Task: Create a due date automation trigger when advanced on, on the monday before a card is due add fields with custom field "Resume" set to a number greater or equal to 1 and greater or equal to 10 at 11:00 AM.
Action: Mouse moved to (938, 277)
Screenshot: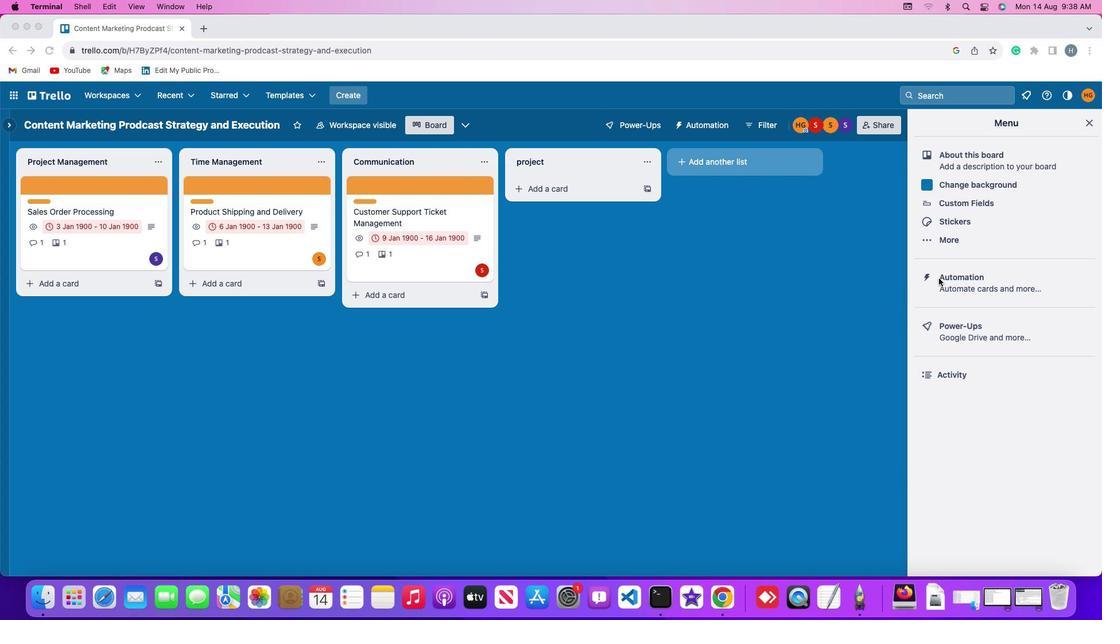
Action: Mouse pressed left at (938, 277)
Screenshot: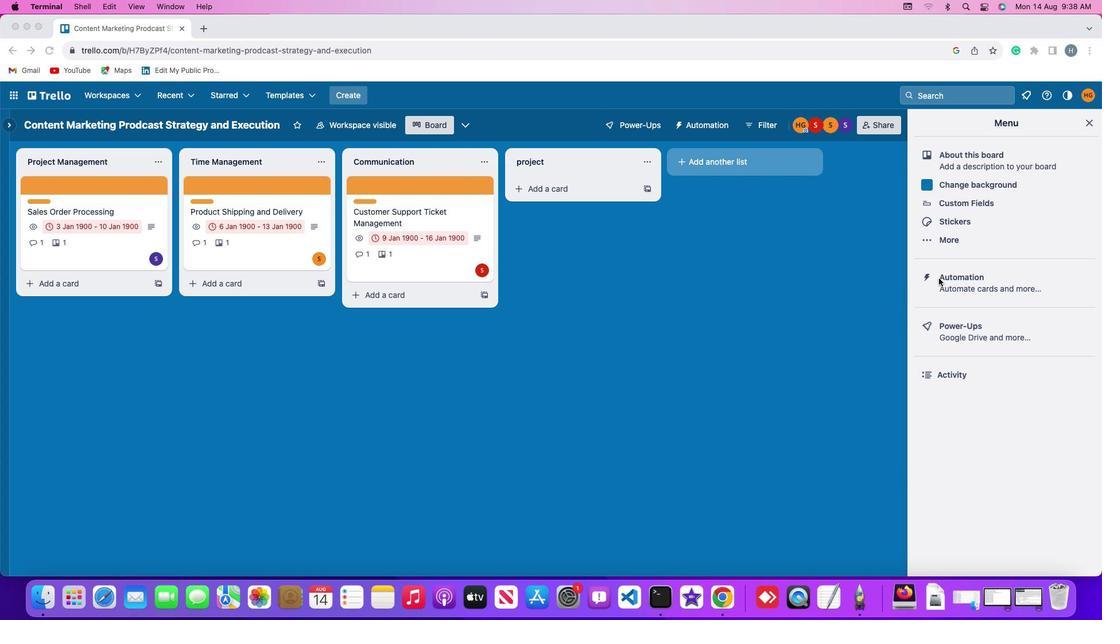 
Action: Mouse pressed left at (938, 277)
Screenshot: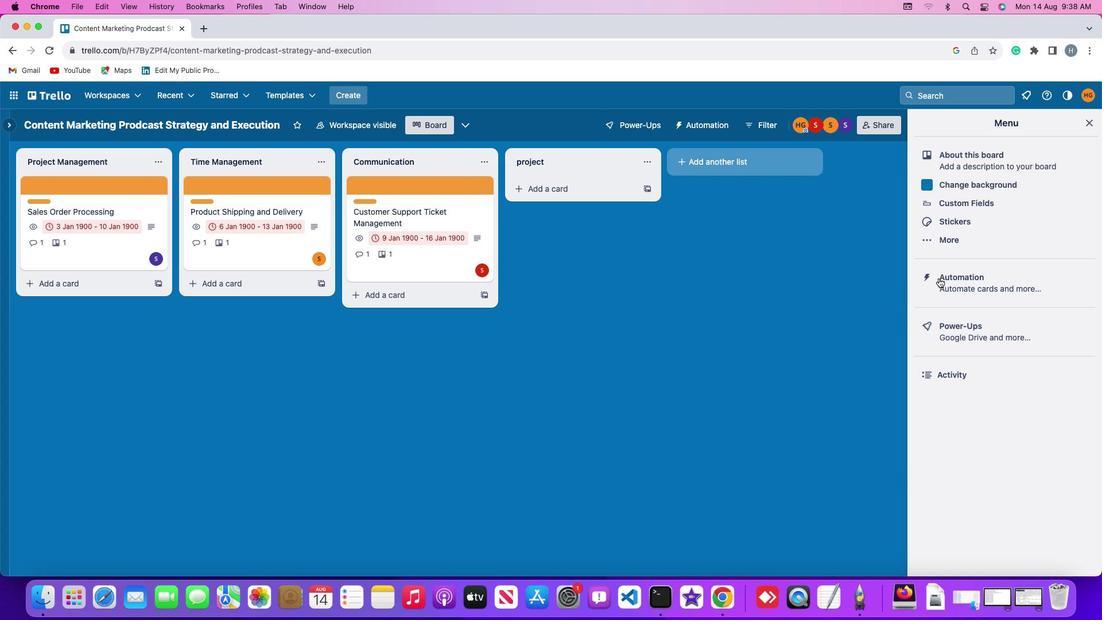 
Action: Mouse moved to (78, 272)
Screenshot: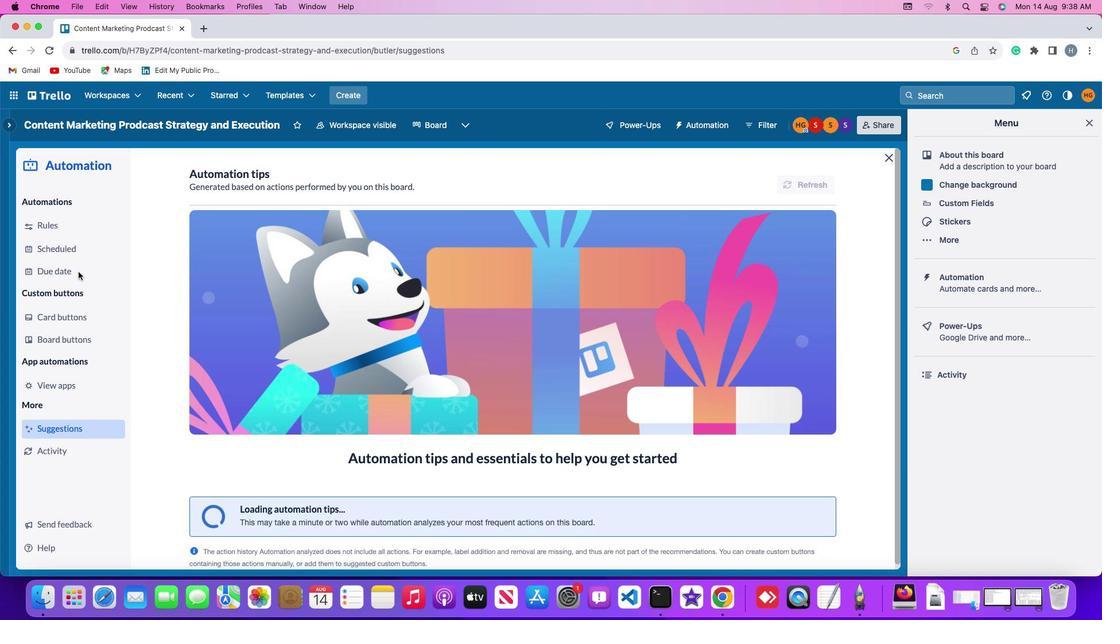 
Action: Mouse pressed left at (78, 272)
Screenshot: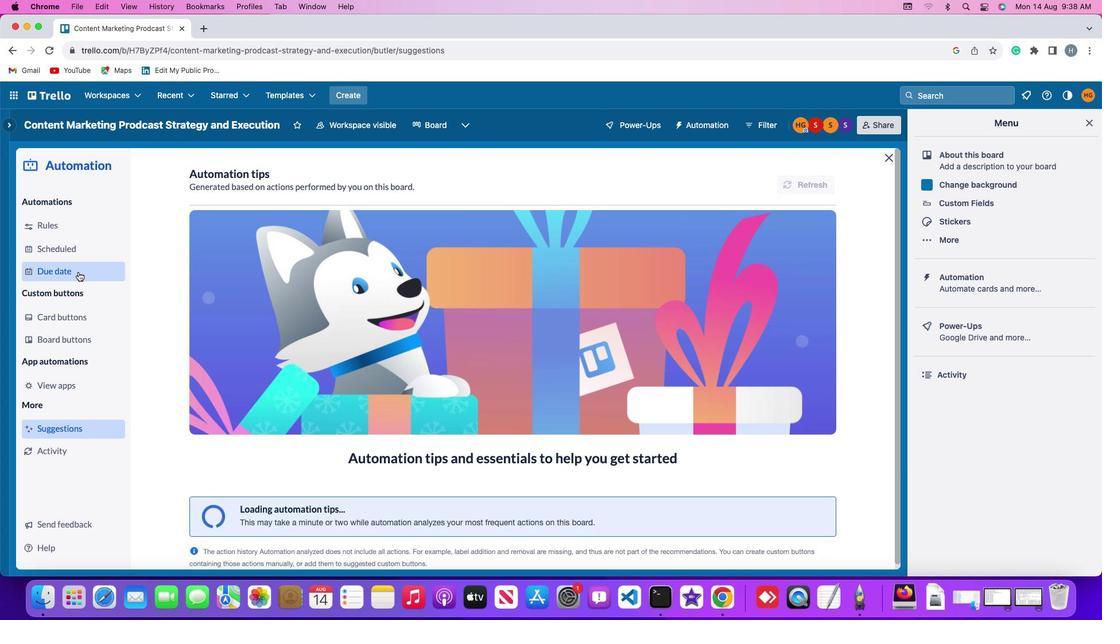 
Action: Mouse moved to (784, 179)
Screenshot: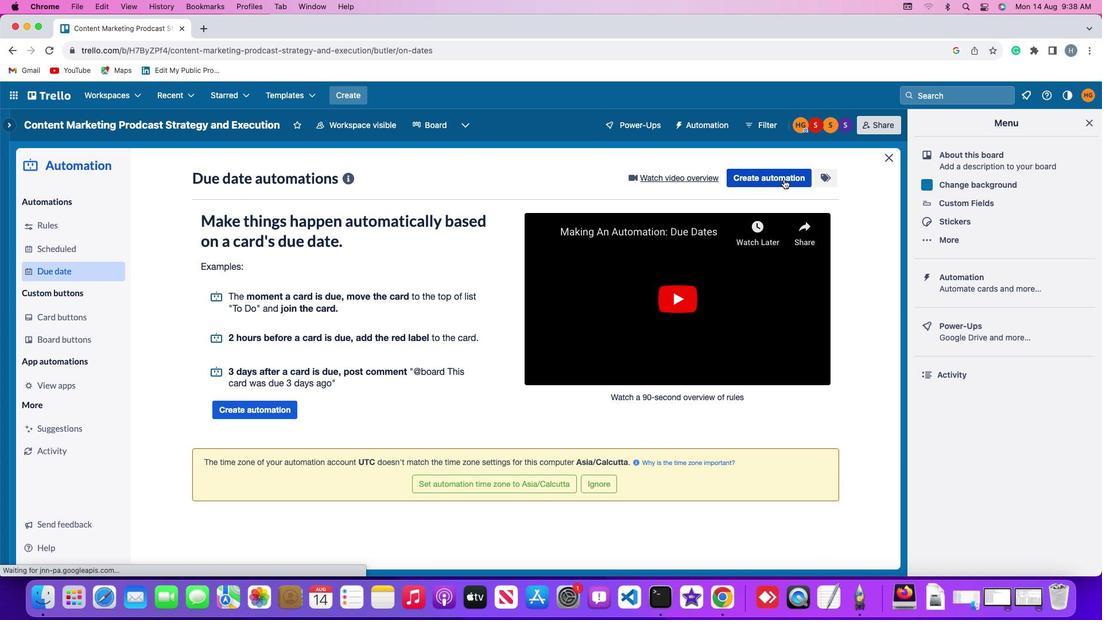
Action: Mouse pressed left at (784, 179)
Screenshot: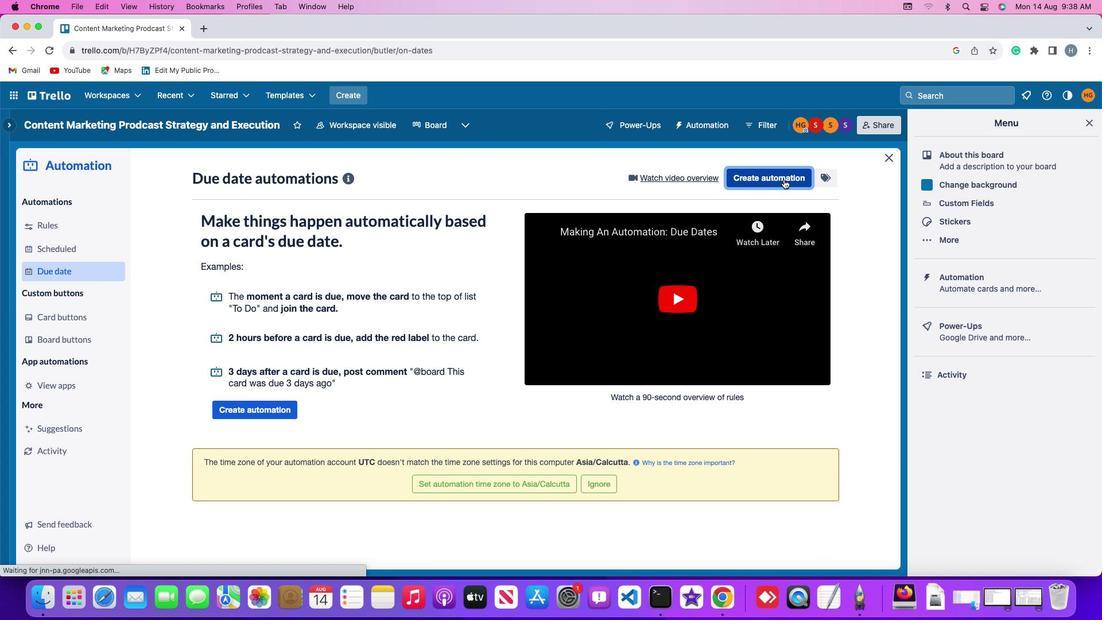 
Action: Mouse moved to (240, 289)
Screenshot: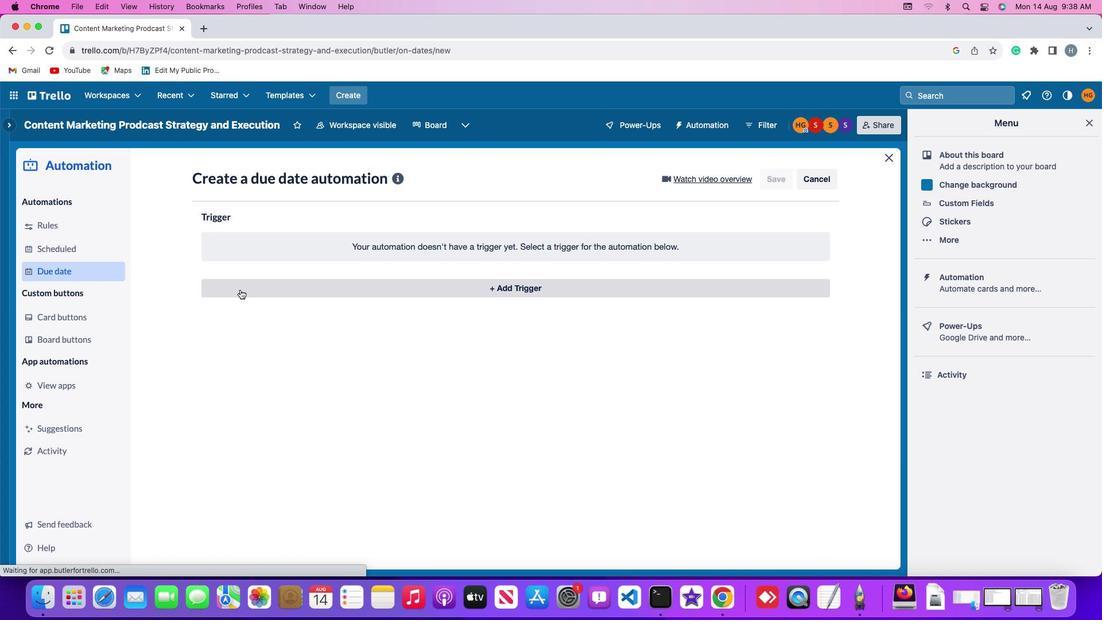 
Action: Mouse pressed left at (240, 289)
Screenshot: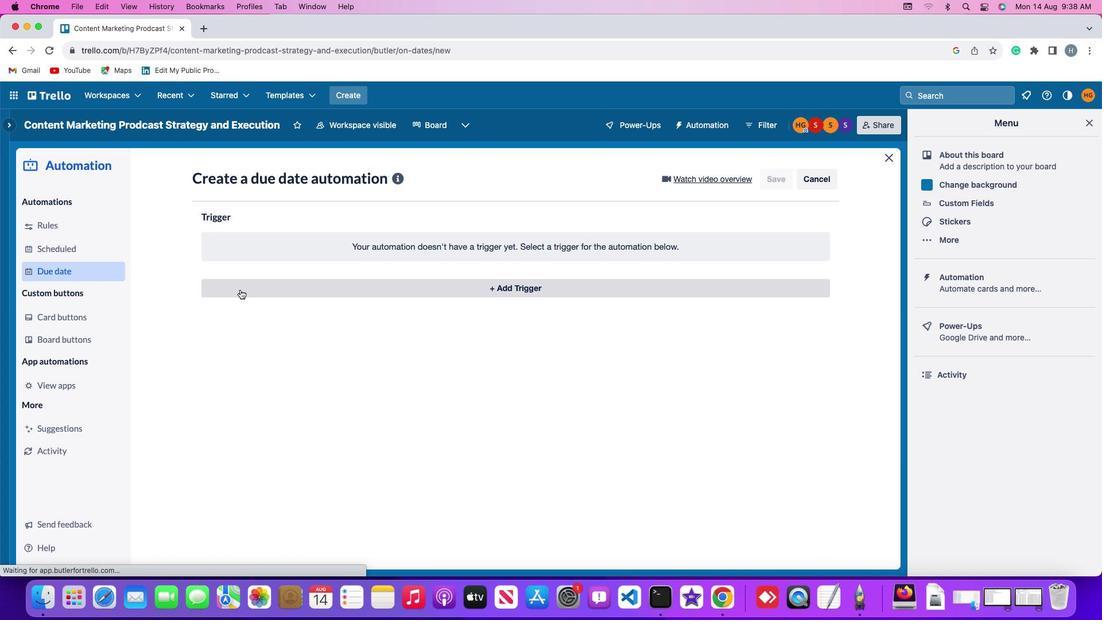 
Action: Mouse moved to (244, 499)
Screenshot: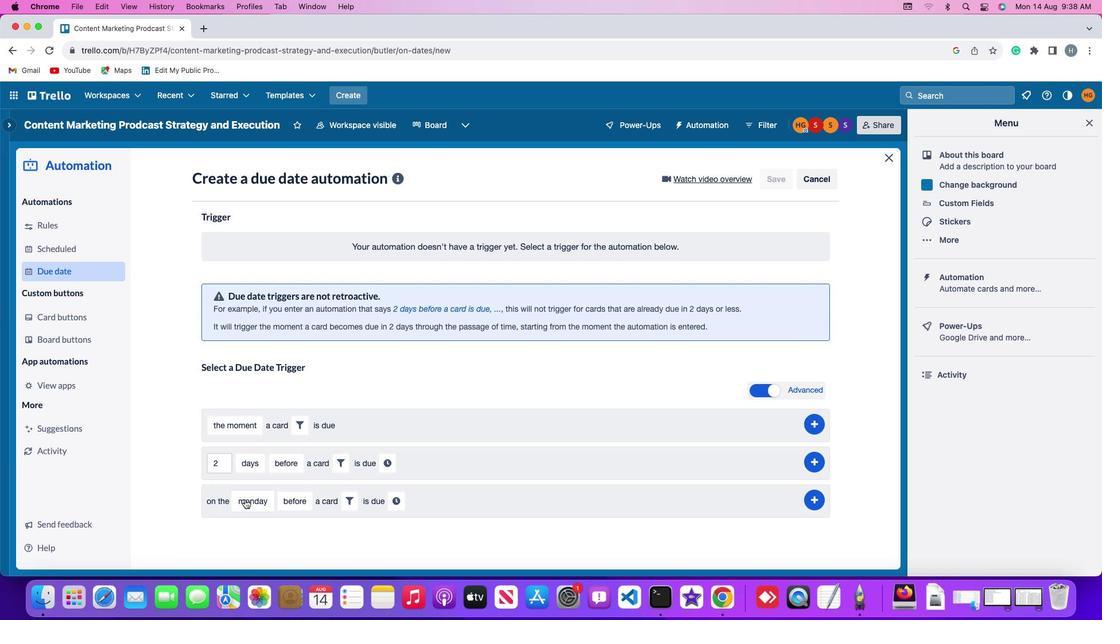 
Action: Mouse pressed left at (244, 499)
Screenshot: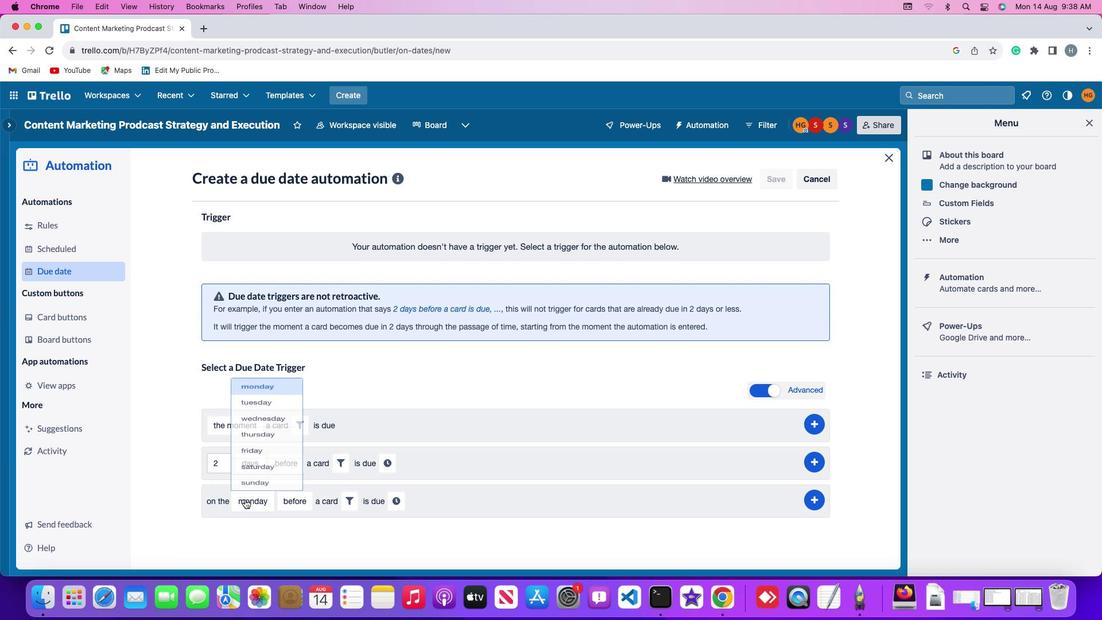 
Action: Mouse moved to (274, 346)
Screenshot: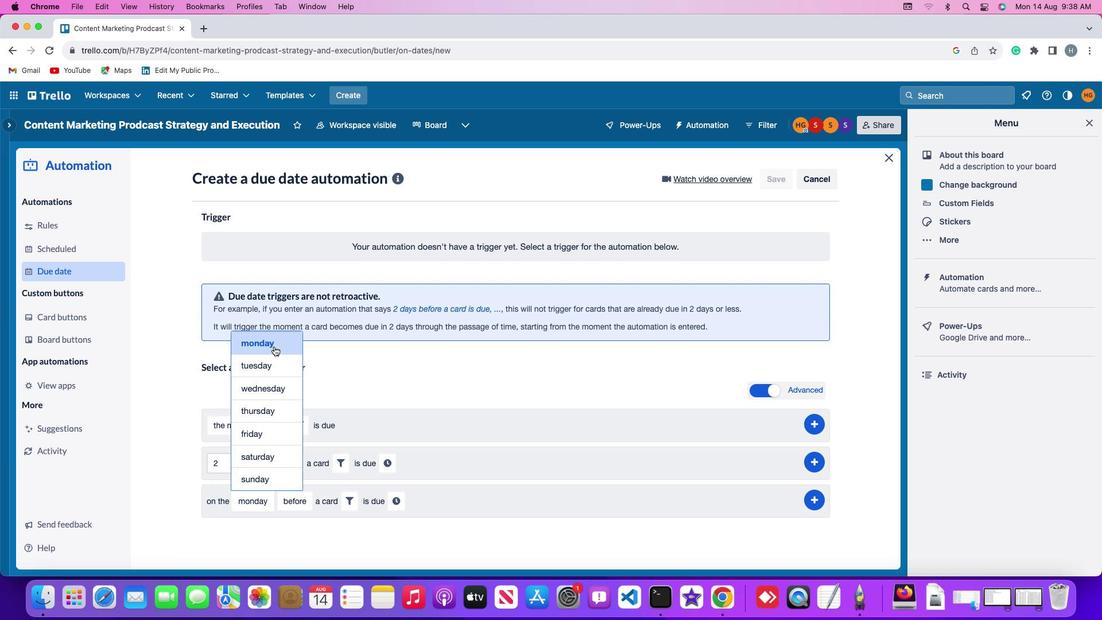 
Action: Mouse pressed left at (274, 346)
Screenshot: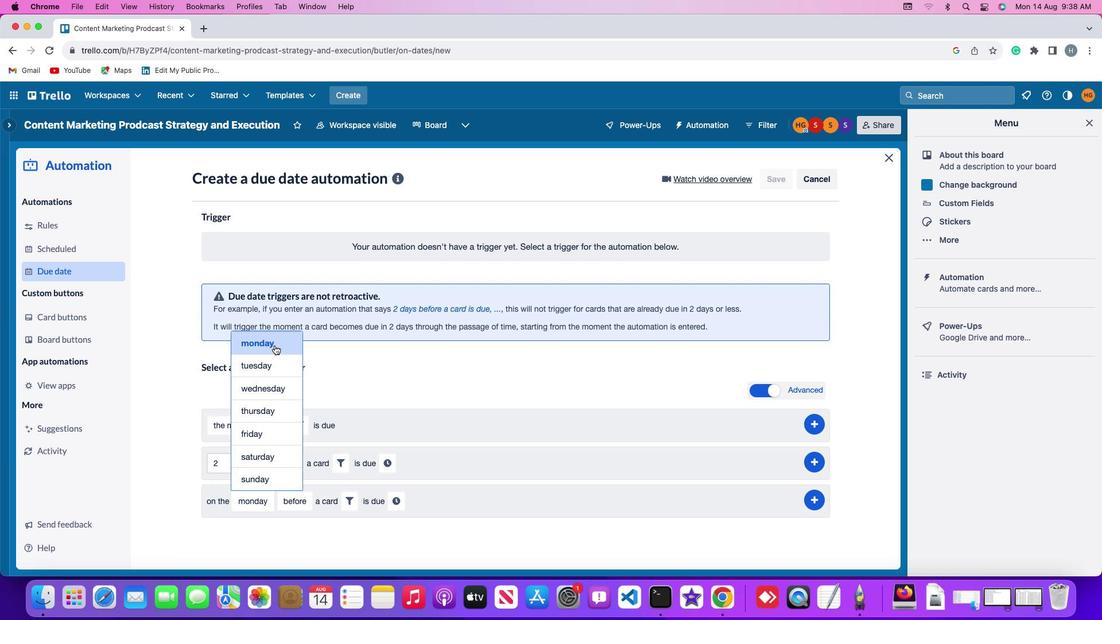 
Action: Mouse moved to (293, 504)
Screenshot: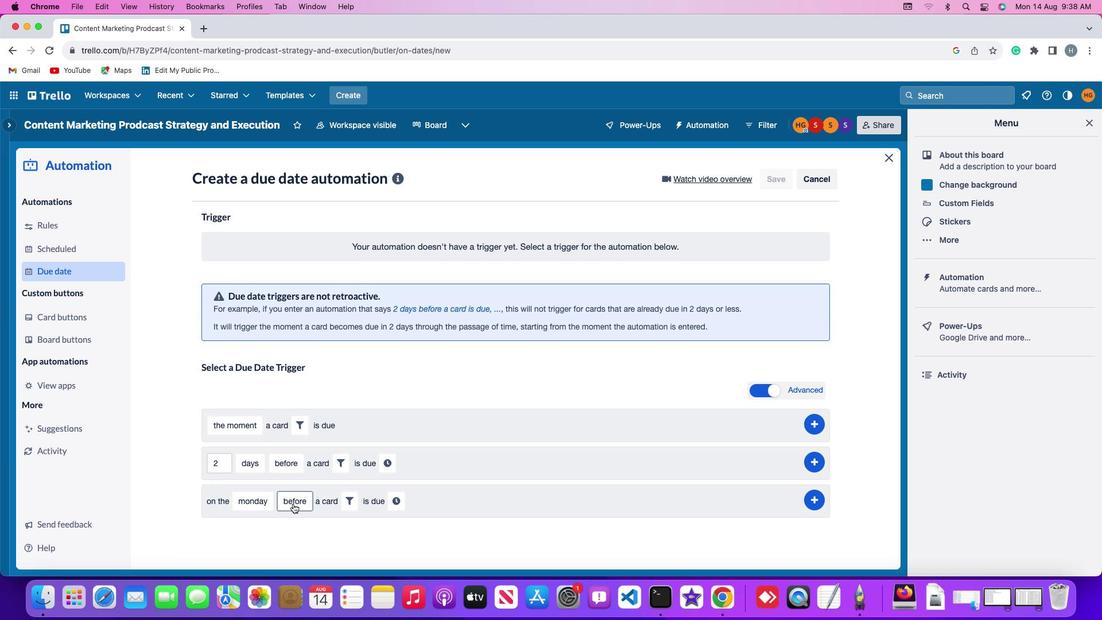 
Action: Mouse pressed left at (293, 504)
Screenshot: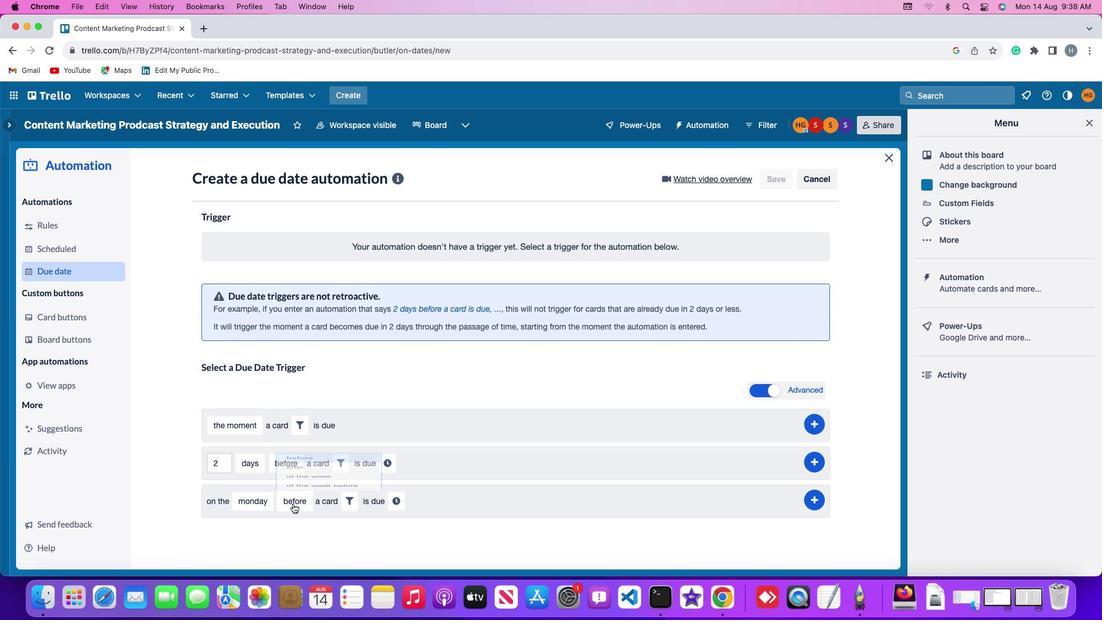 
Action: Mouse moved to (299, 413)
Screenshot: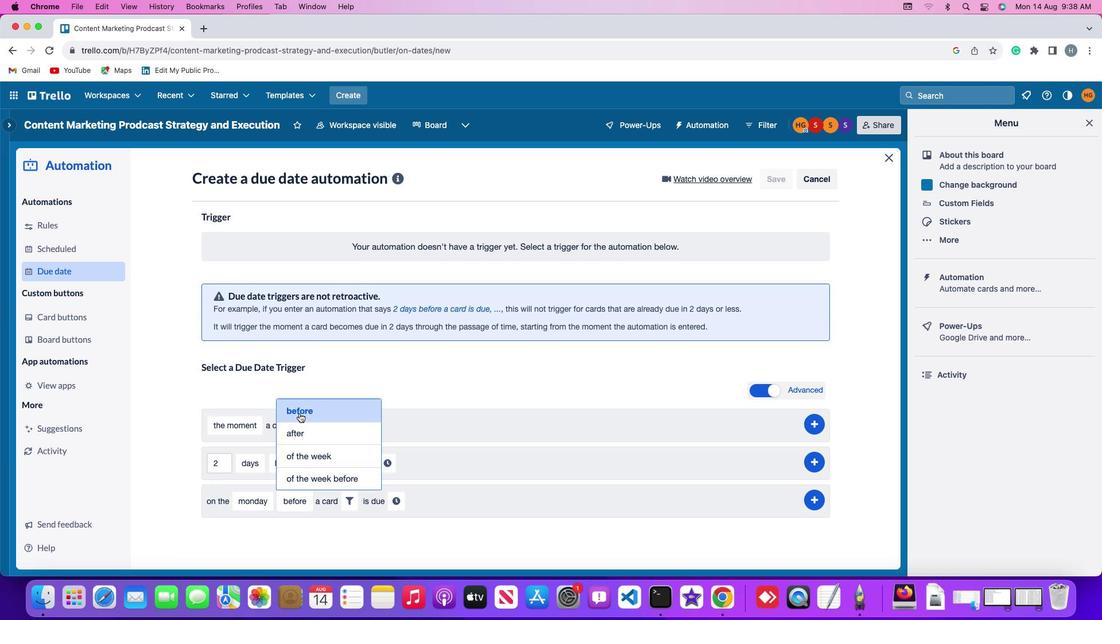 
Action: Mouse pressed left at (299, 413)
Screenshot: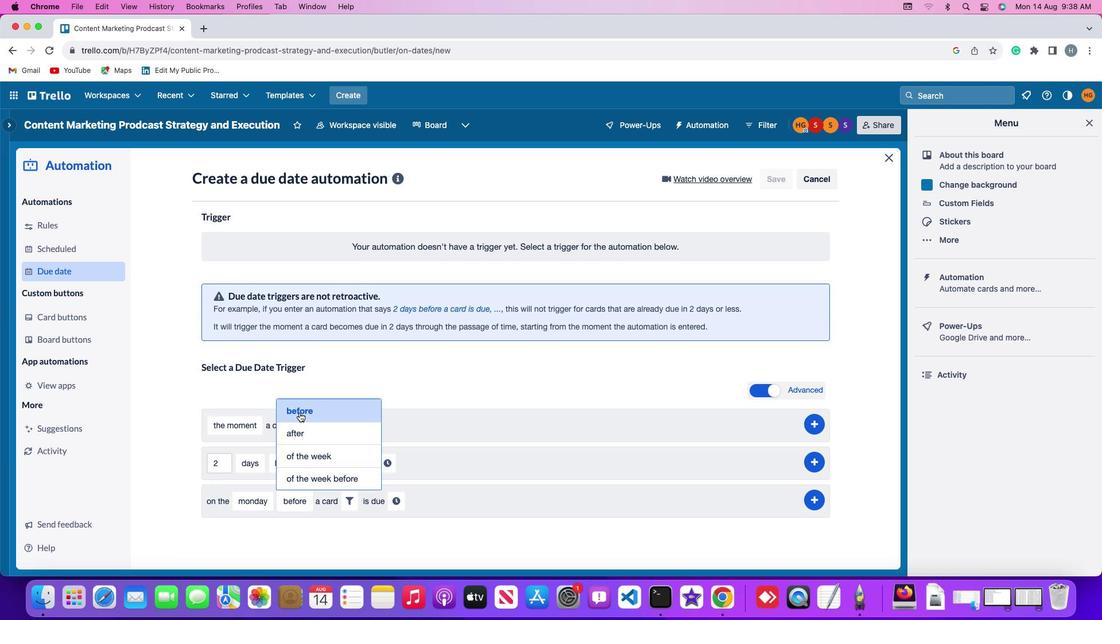 
Action: Mouse moved to (348, 501)
Screenshot: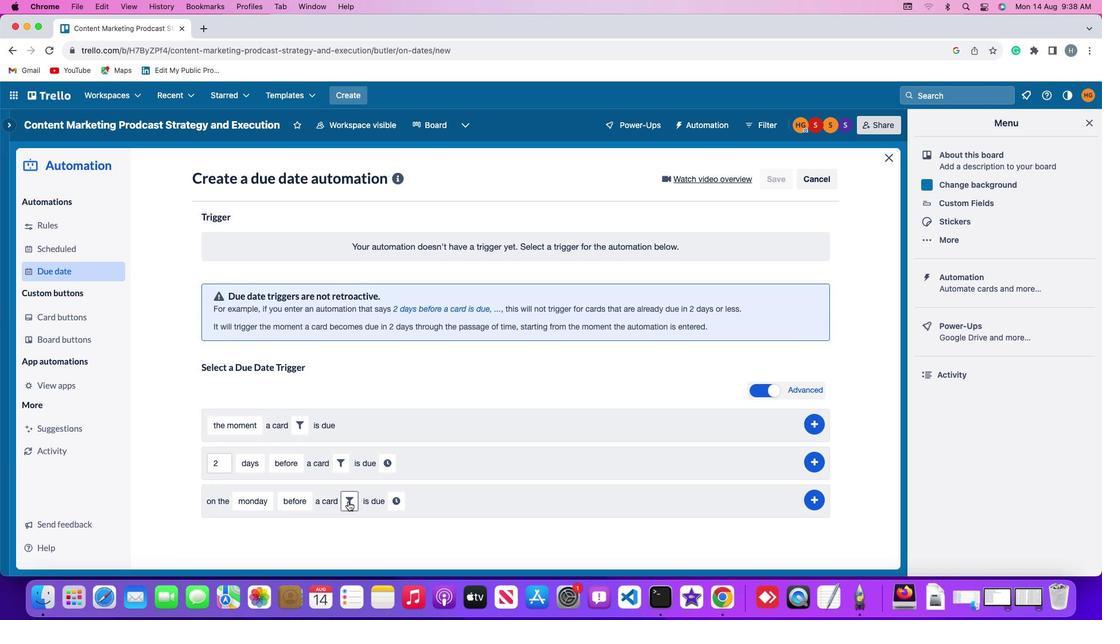 
Action: Mouse pressed left at (348, 501)
Screenshot: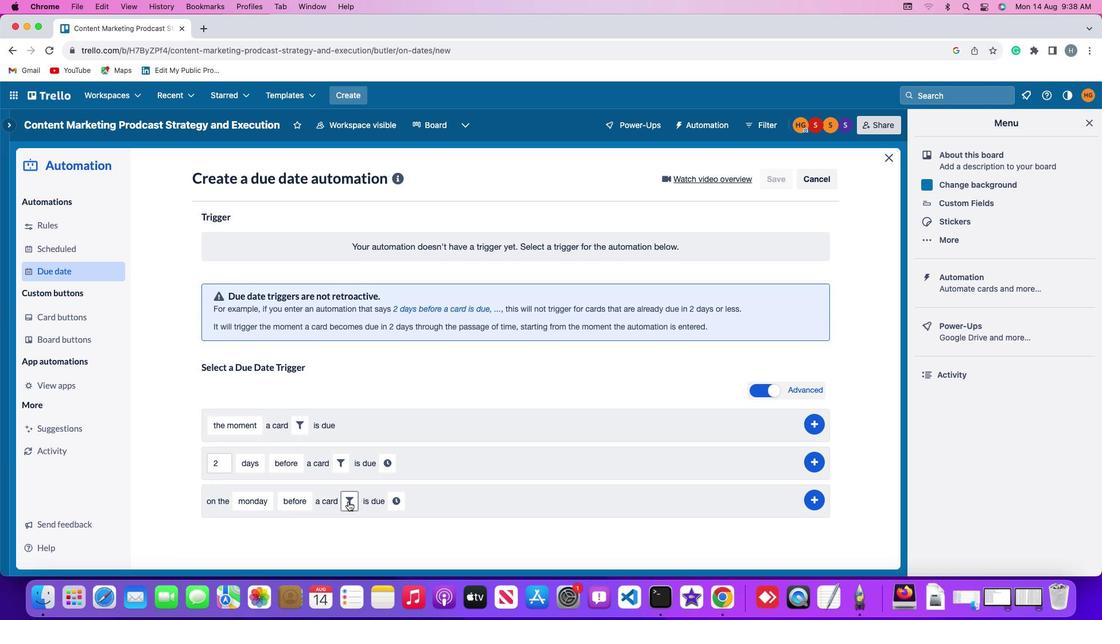 
Action: Mouse moved to (537, 538)
Screenshot: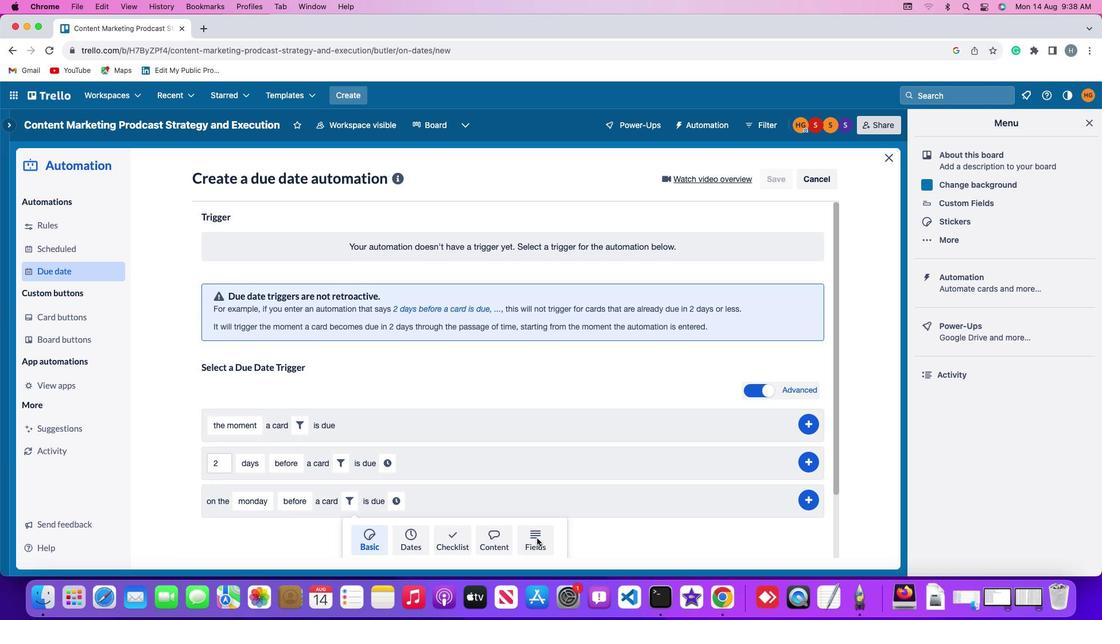 
Action: Mouse pressed left at (537, 538)
Screenshot: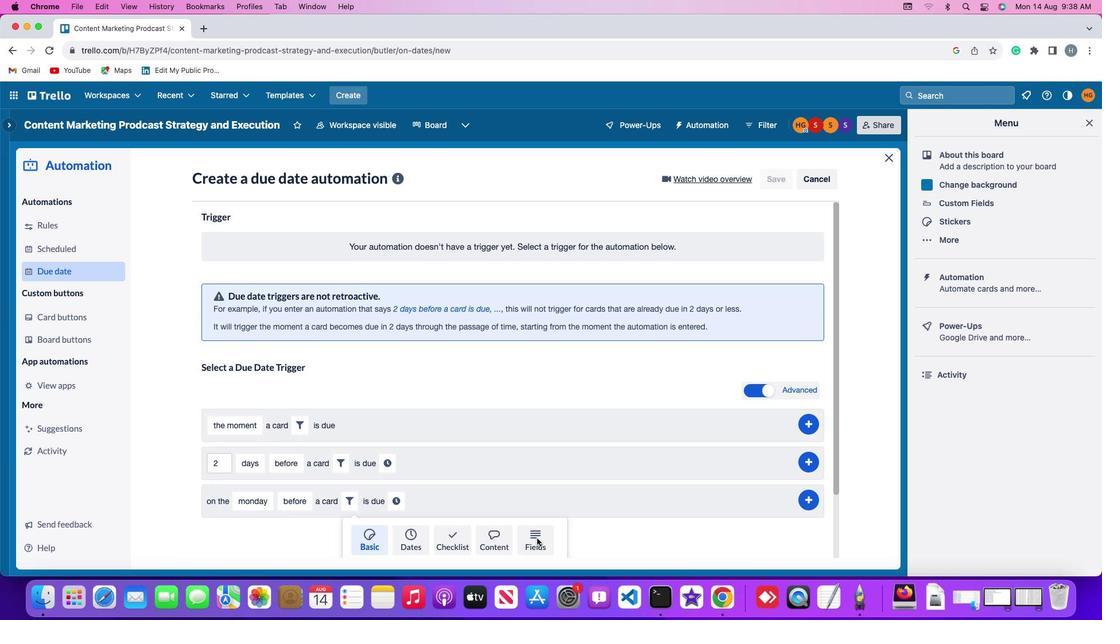 
Action: Mouse moved to (287, 537)
Screenshot: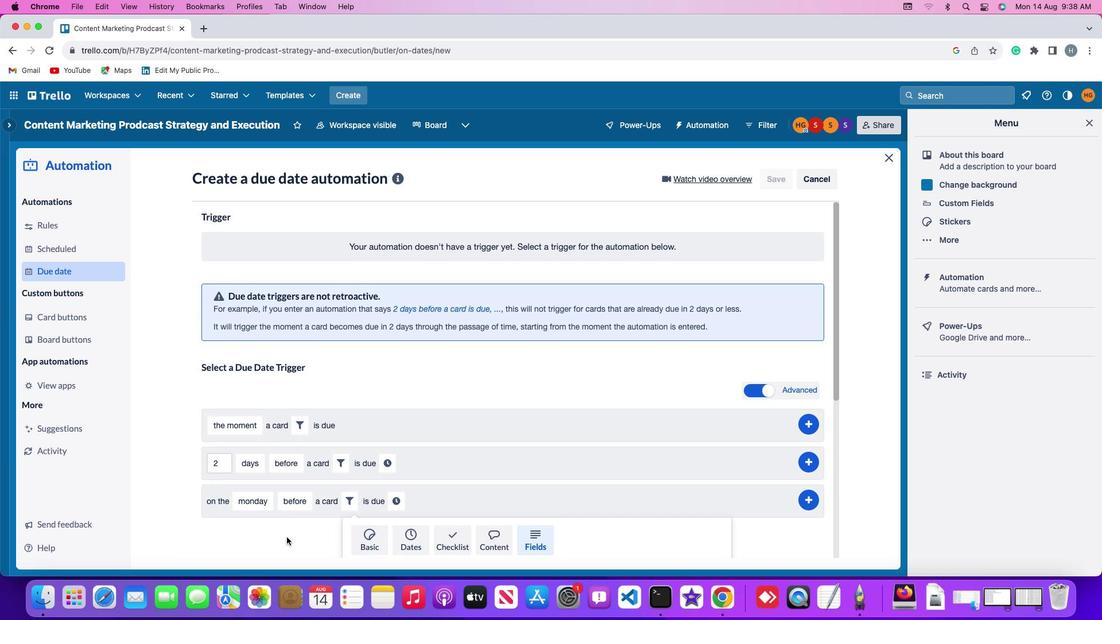 
Action: Mouse scrolled (287, 537) with delta (0, 0)
Screenshot: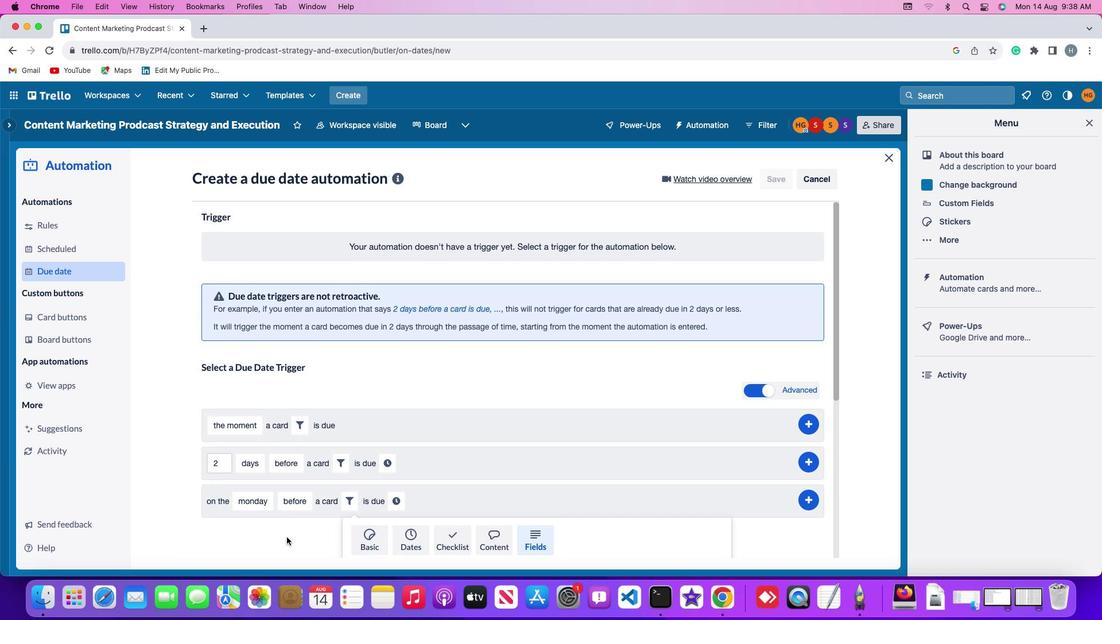 
Action: Mouse moved to (286, 537)
Screenshot: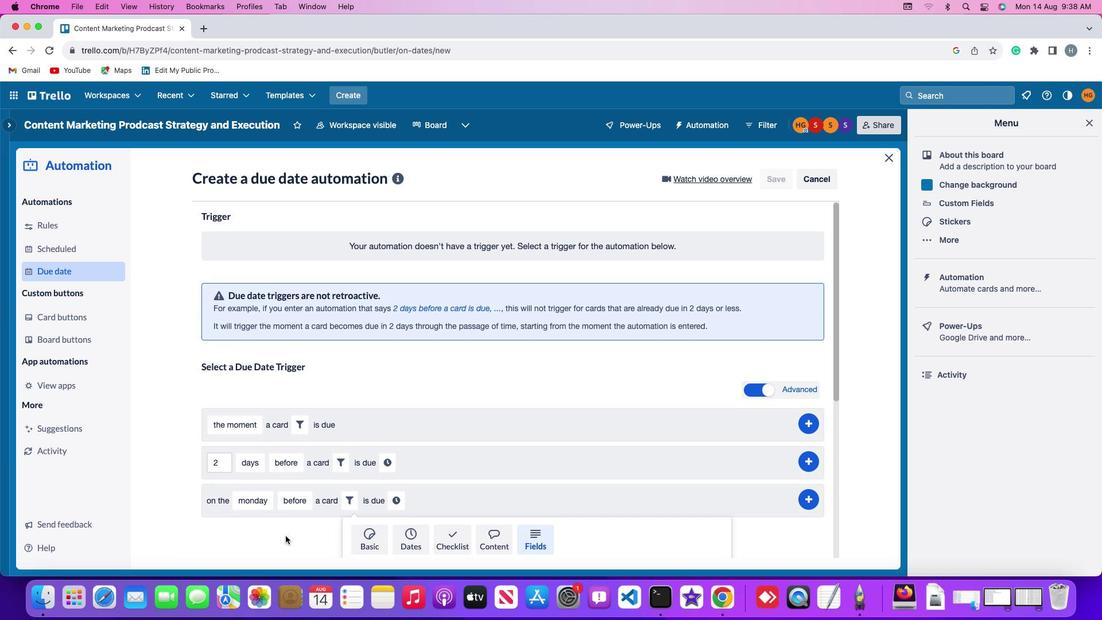 
Action: Mouse scrolled (286, 537) with delta (0, 0)
Screenshot: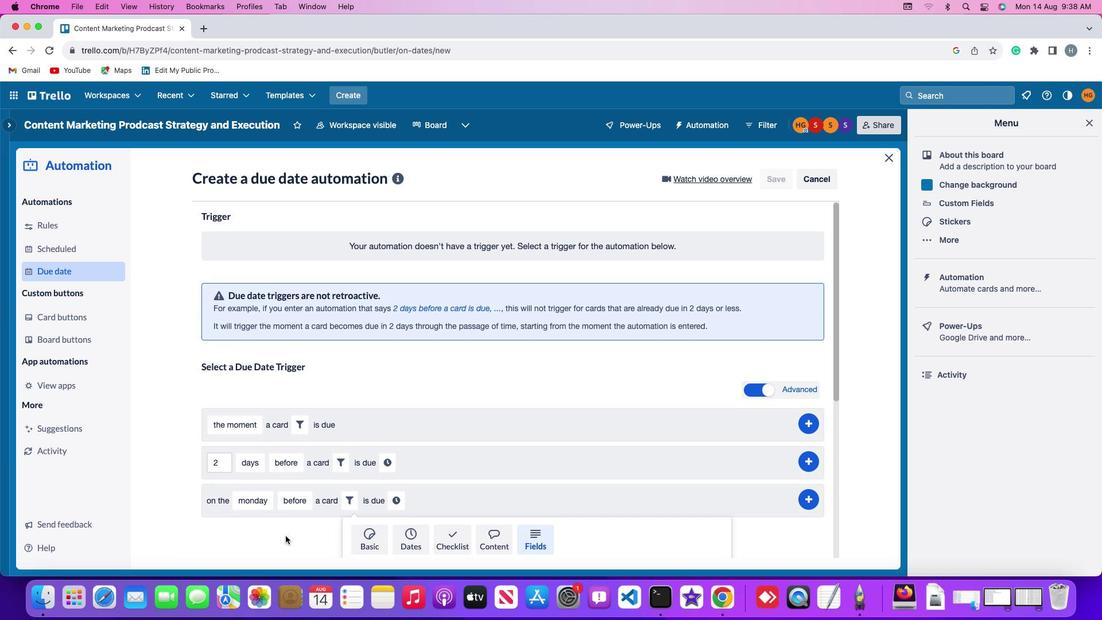 
Action: Mouse scrolled (286, 537) with delta (0, -1)
Screenshot: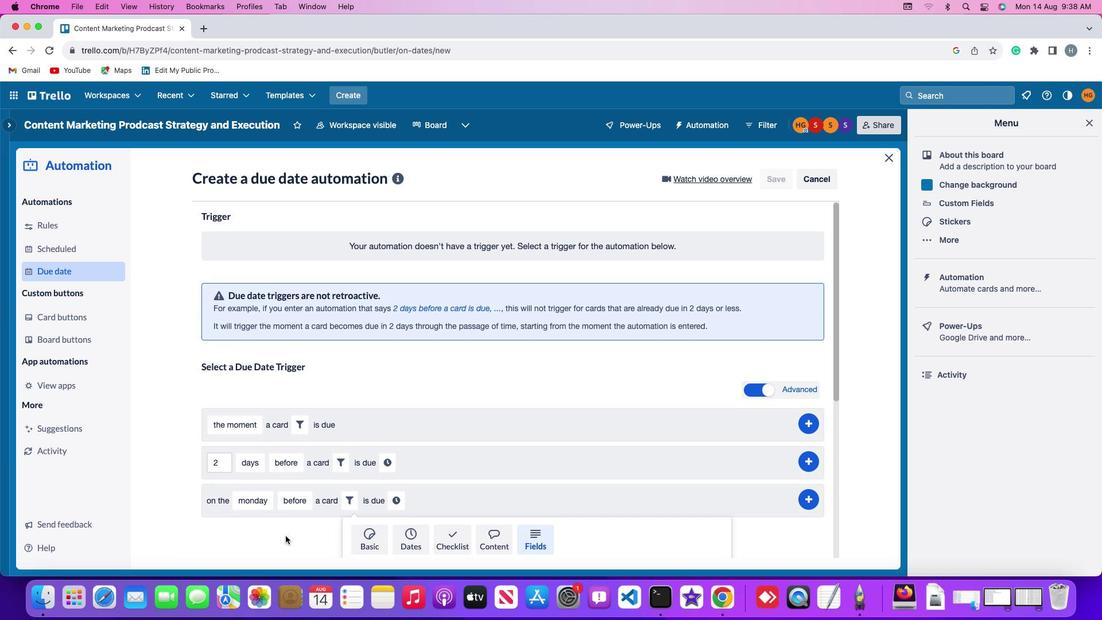 
Action: Mouse moved to (286, 536)
Screenshot: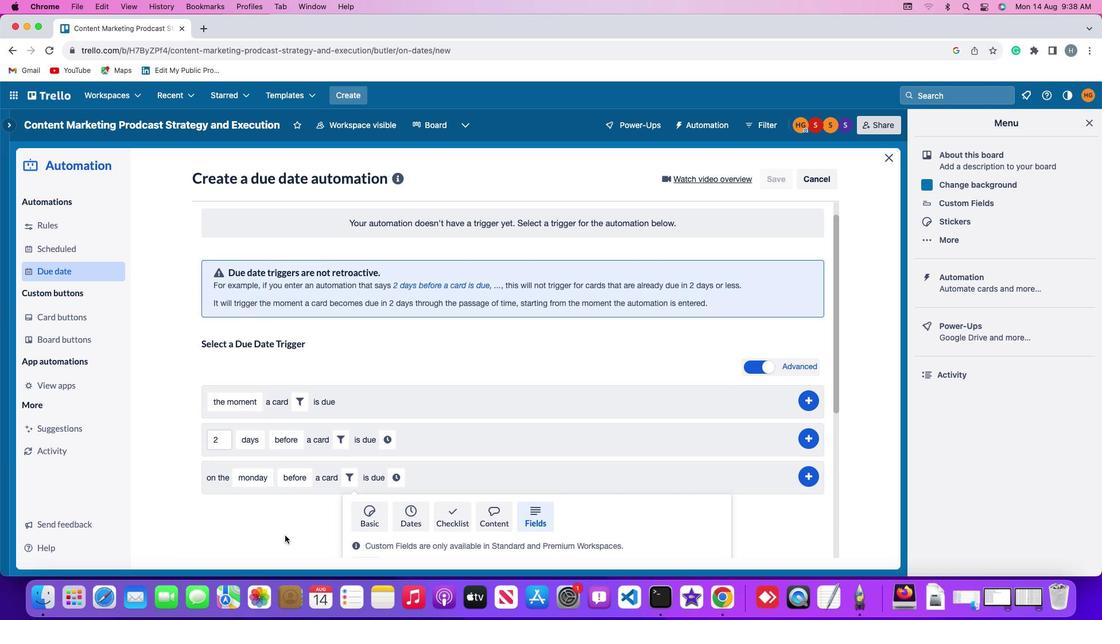 
Action: Mouse scrolled (286, 536) with delta (0, -2)
Screenshot: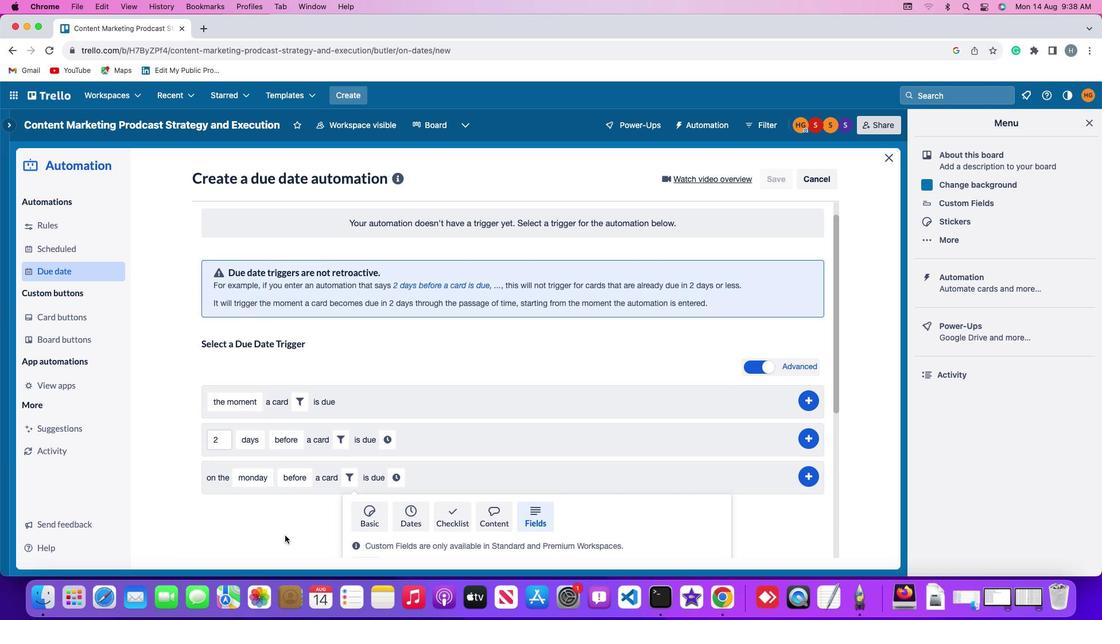 
Action: Mouse moved to (285, 535)
Screenshot: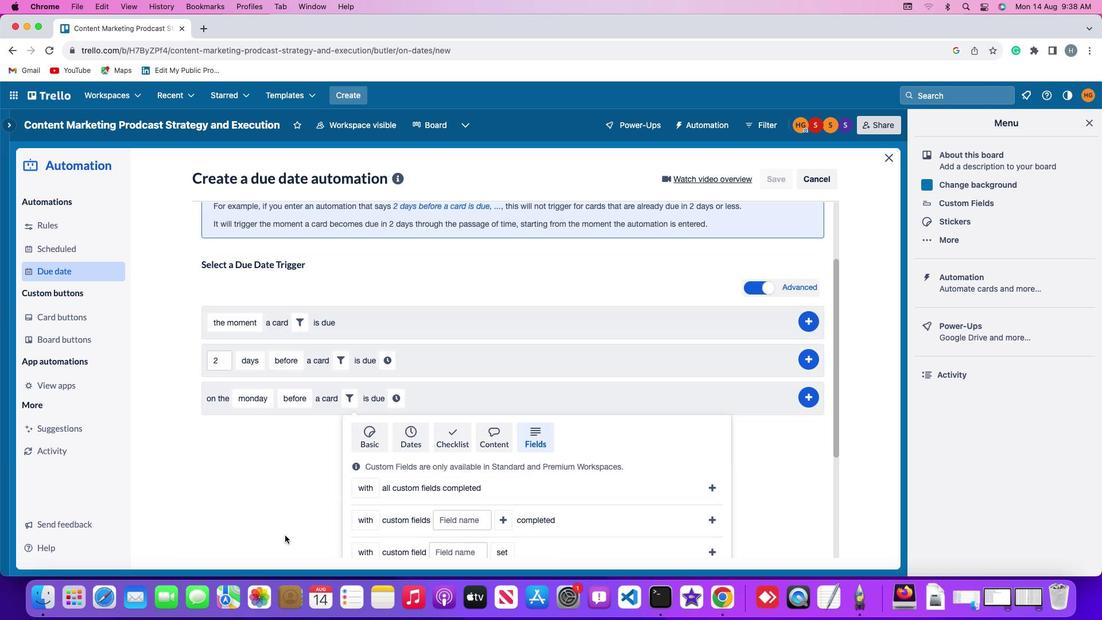
Action: Mouse scrolled (285, 535) with delta (0, -3)
Screenshot: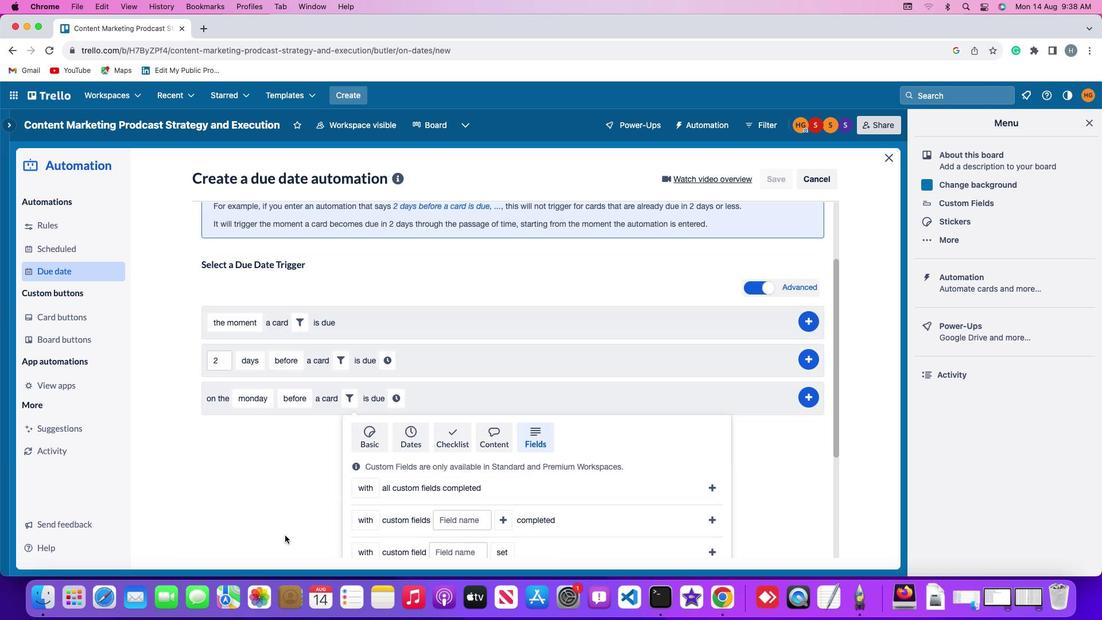
Action: Mouse moved to (284, 535)
Screenshot: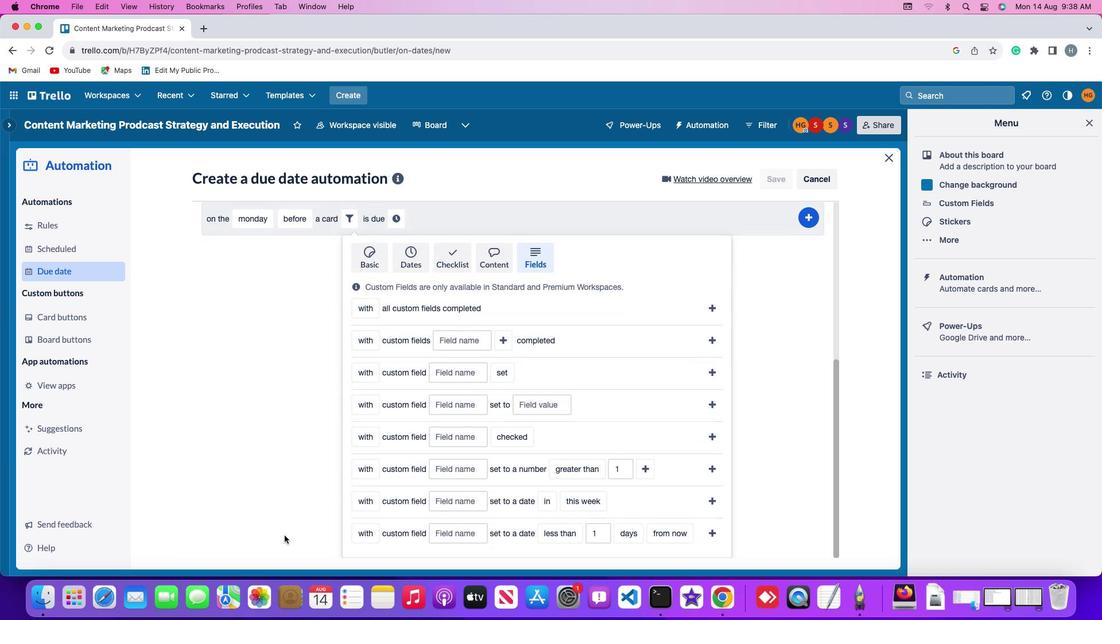 
Action: Mouse scrolled (284, 535) with delta (0, 0)
Screenshot: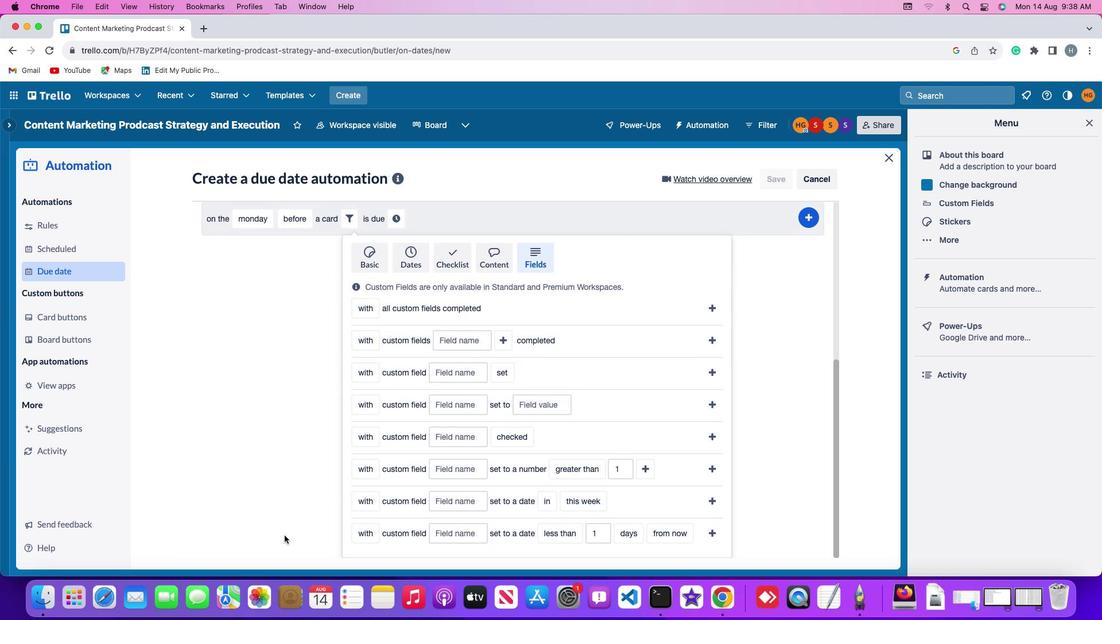 
Action: Mouse scrolled (284, 535) with delta (0, 0)
Screenshot: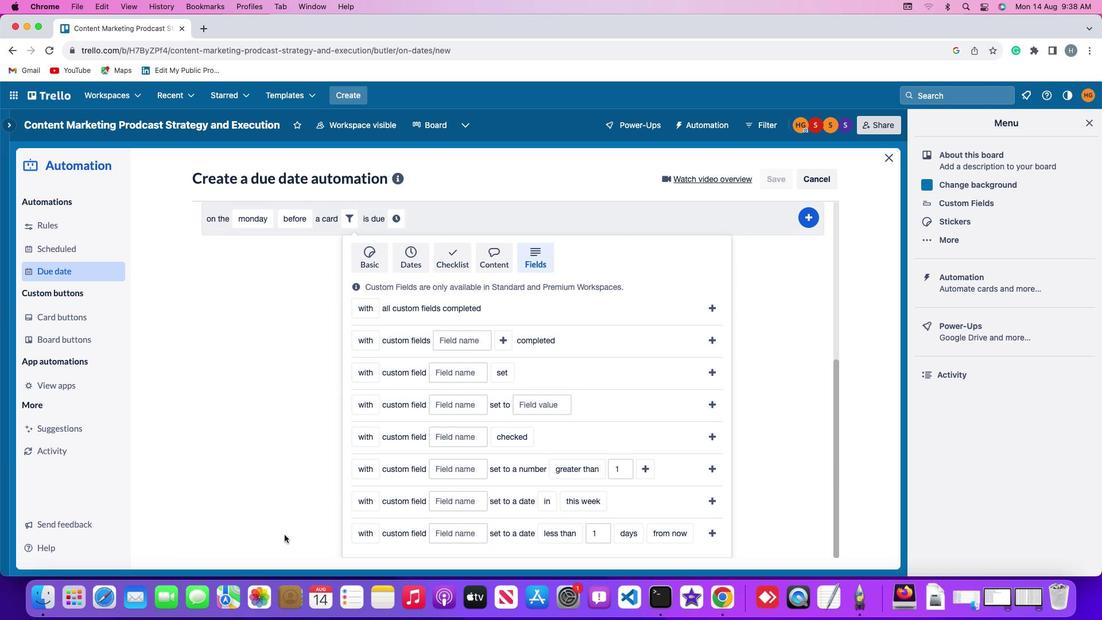 
Action: Mouse scrolled (284, 535) with delta (0, -1)
Screenshot: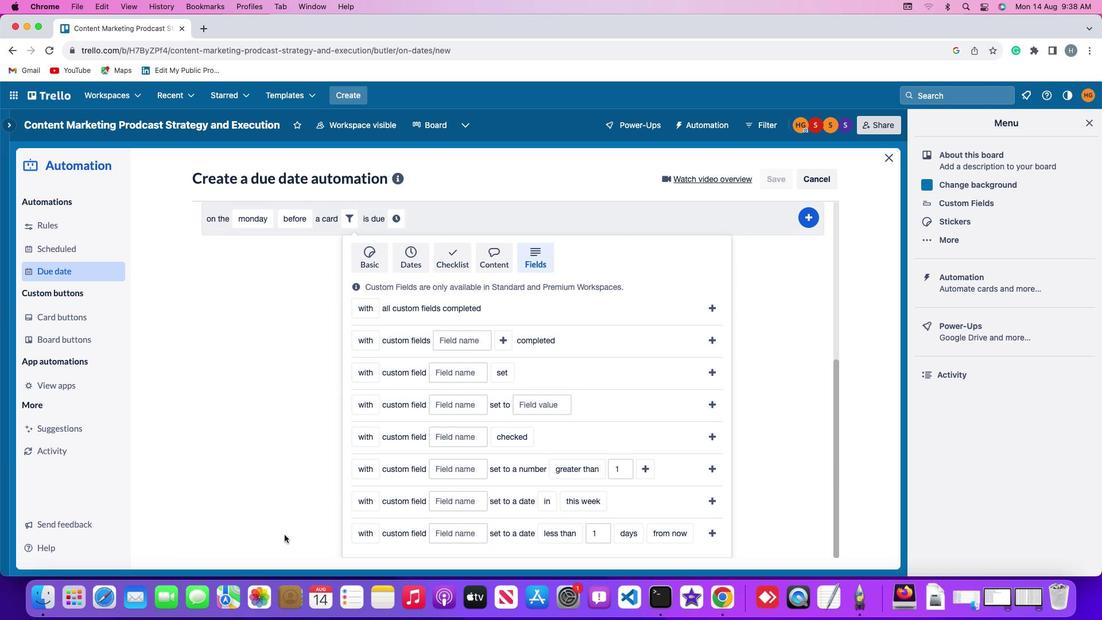 
Action: Mouse moved to (284, 535)
Screenshot: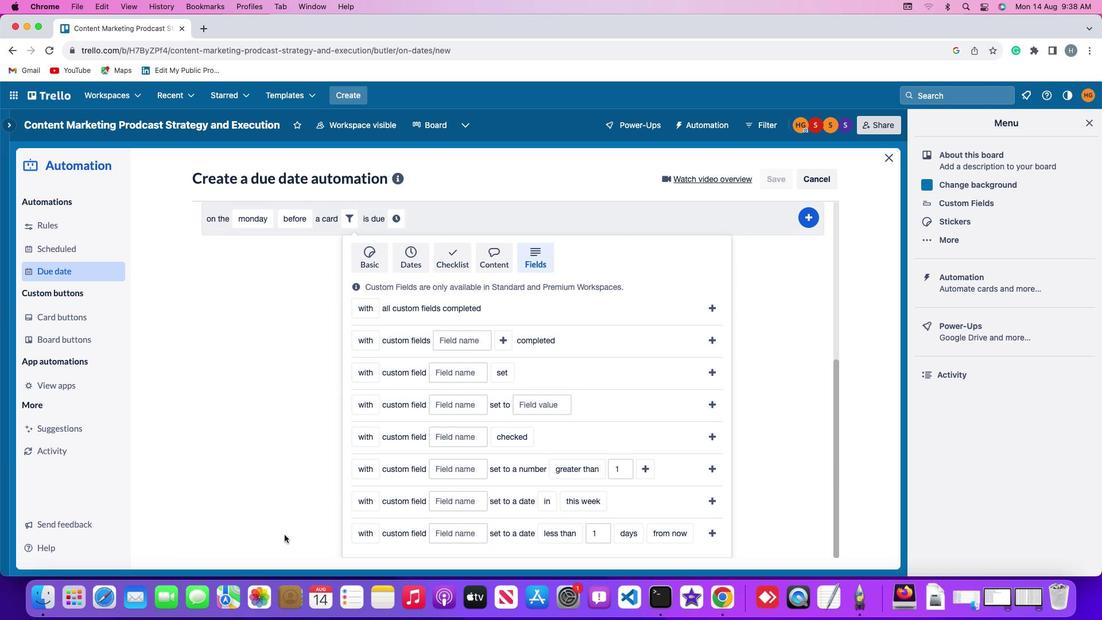 
Action: Mouse scrolled (284, 535) with delta (0, -2)
Screenshot: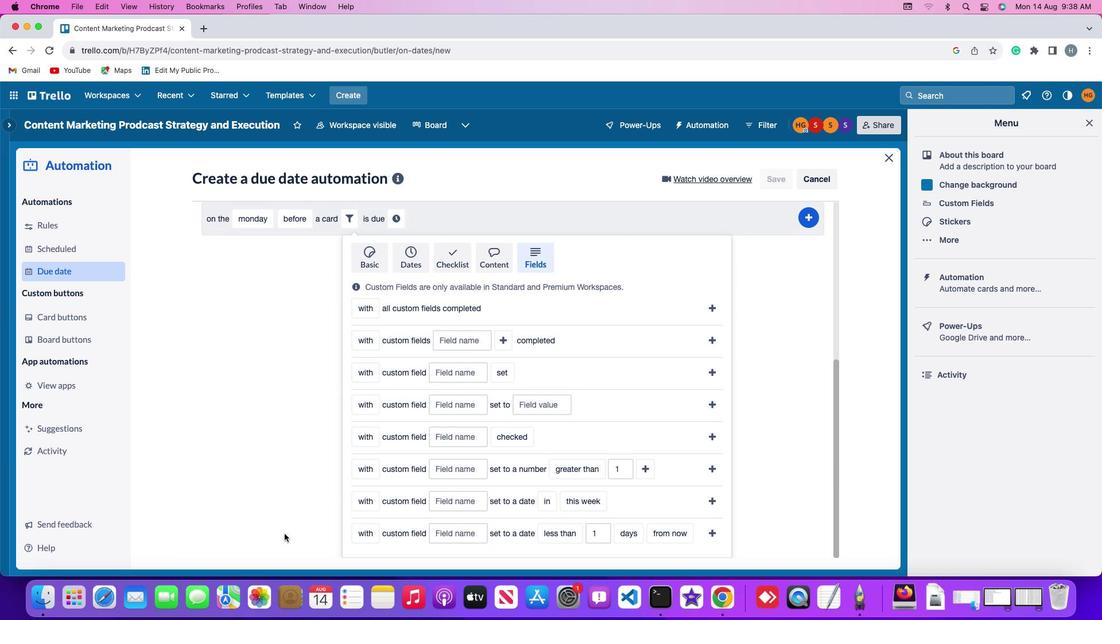 
Action: Mouse moved to (284, 533)
Screenshot: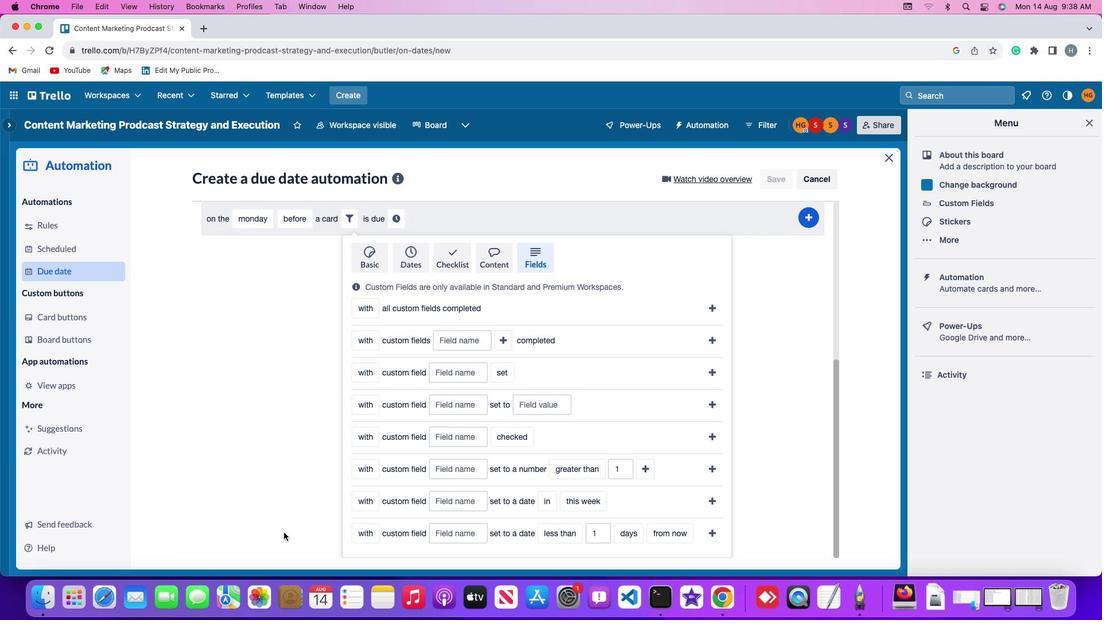 
Action: Mouse scrolled (284, 533) with delta (0, -3)
Screenshot: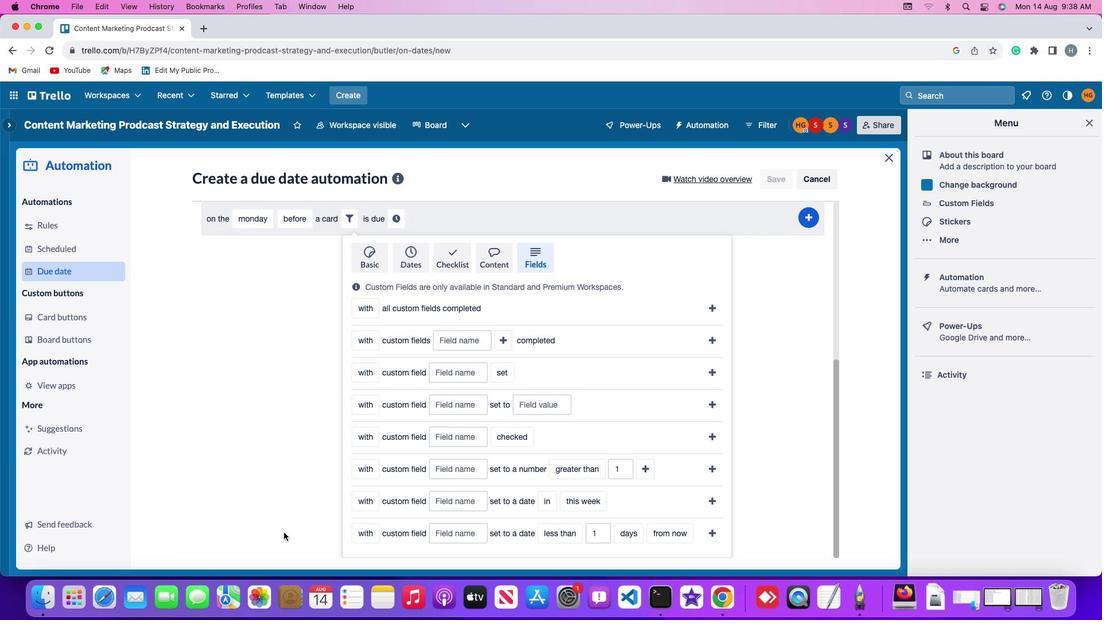 
Action: Mouse moved to (361, 461)
Screenshot: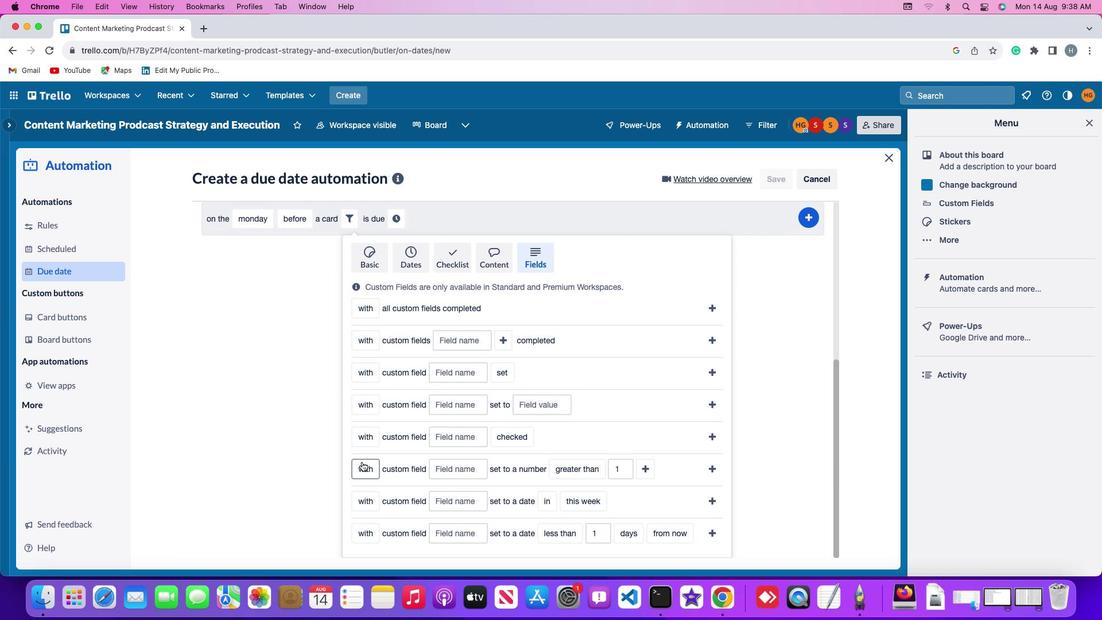 
Action: Mouse pressed left at (361, 461)
Screenshot: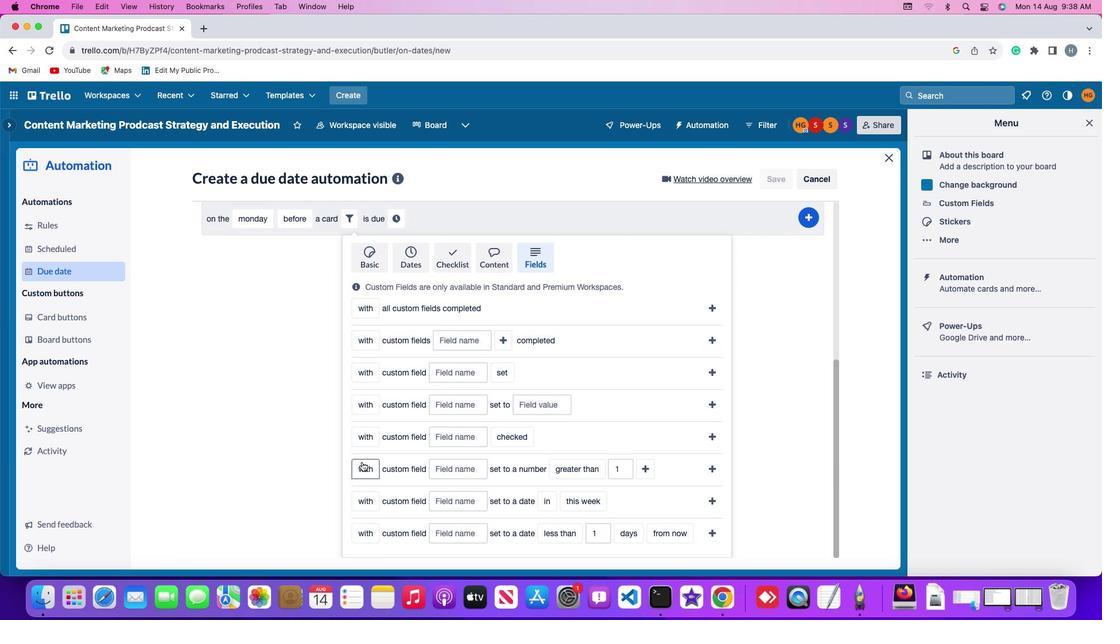 
Action: Mouse moved to (373, 493)
Screenshot: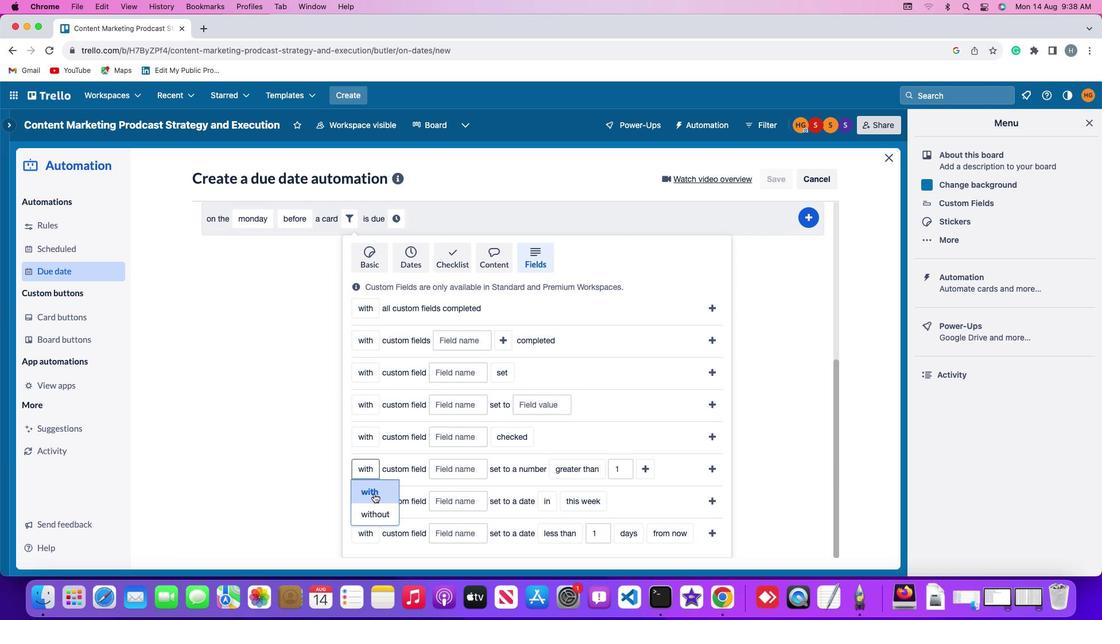 
Action: Mouse pressed left at (373, 493)
Screenshot: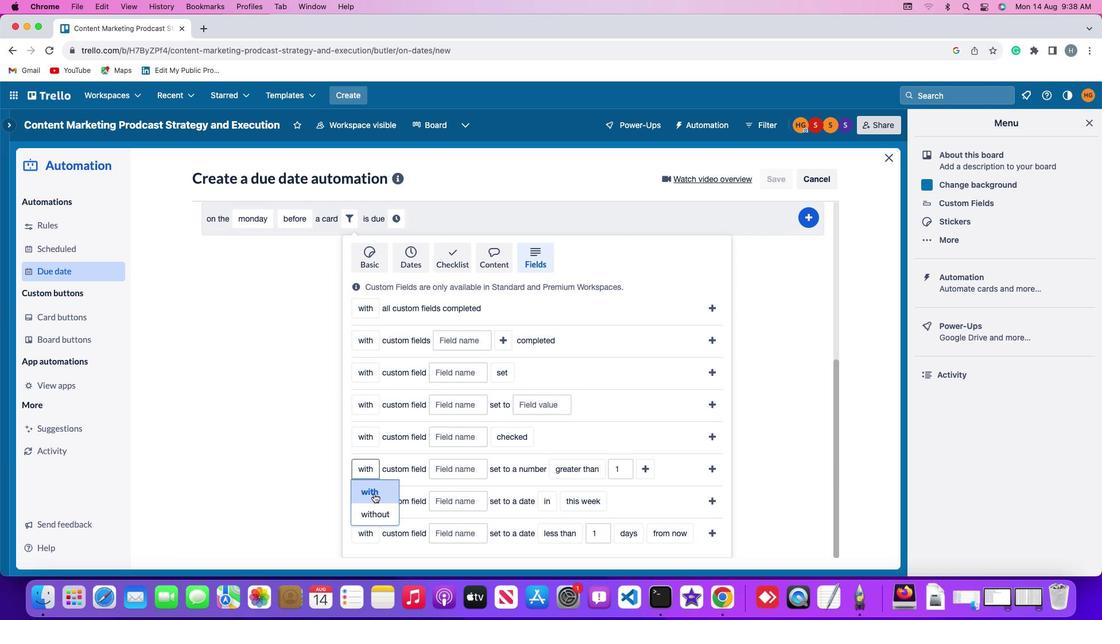 
Action: Mouse moved to (451, 470)
Screenshot: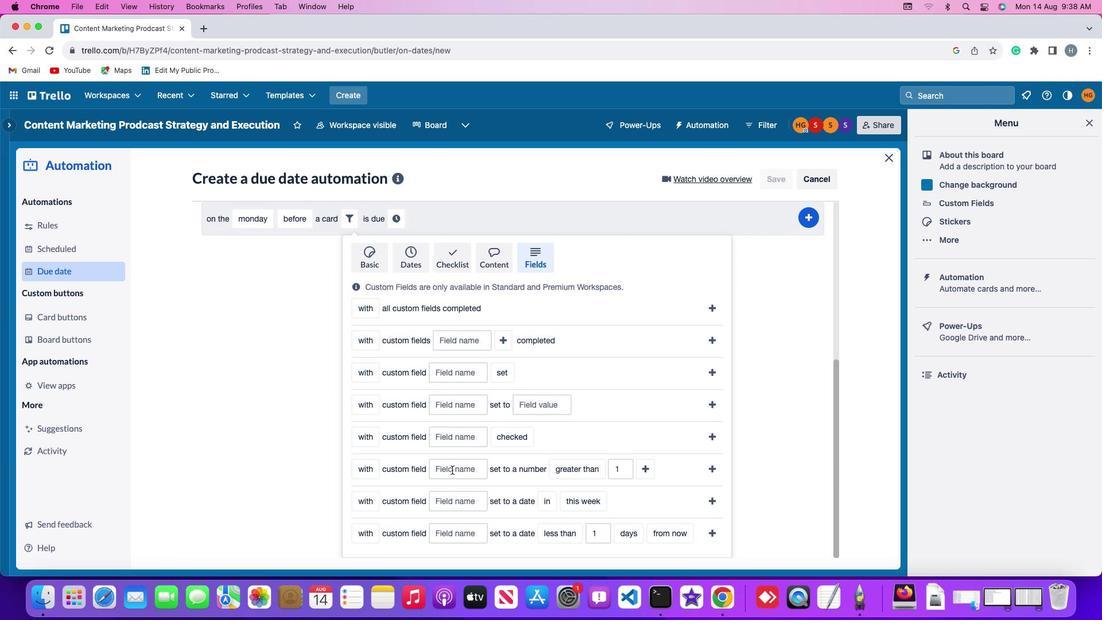 
Action: Mouse pressed left at (451, 470)
Screenshot: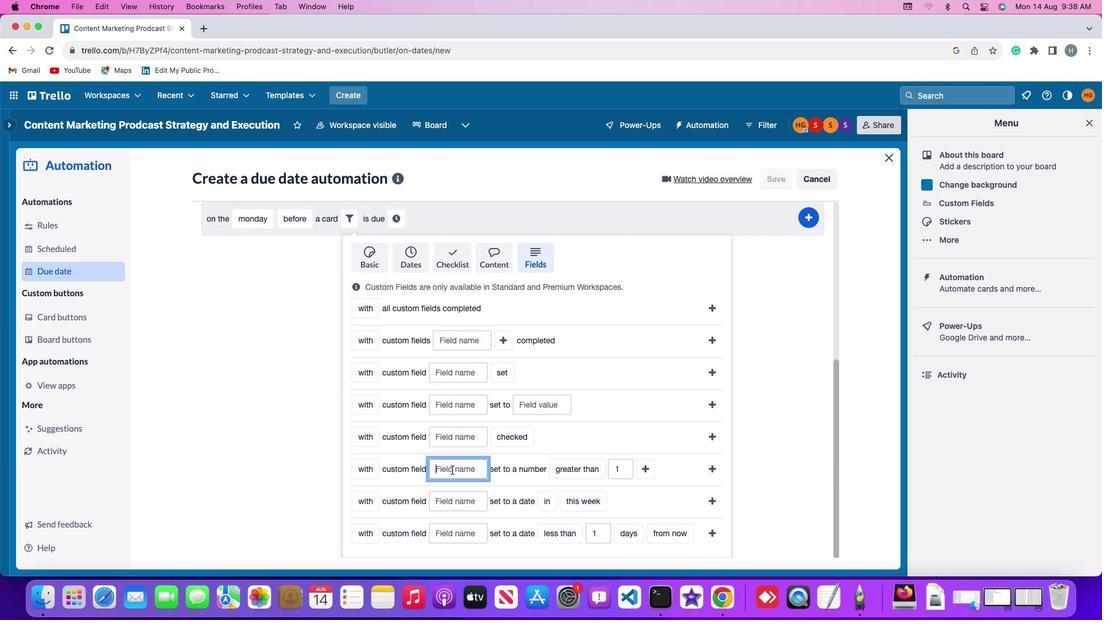 
Action: Key pressed Key.shift'R''e''s''u''m''e'
Screenshot: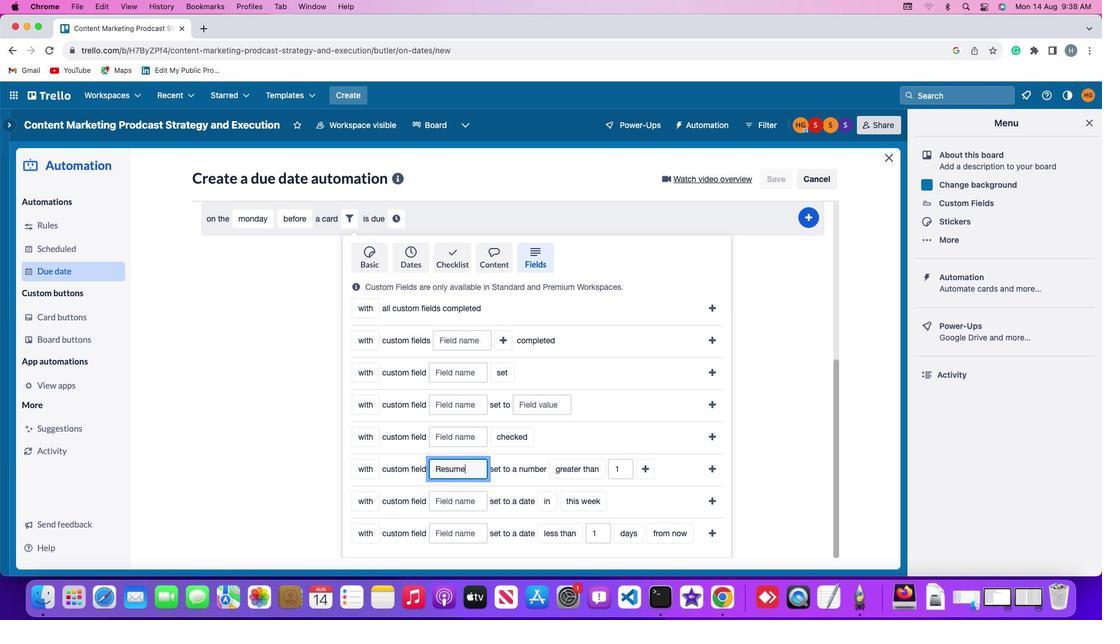 
Action: Mouse moved to (569, 470)
Screenshot: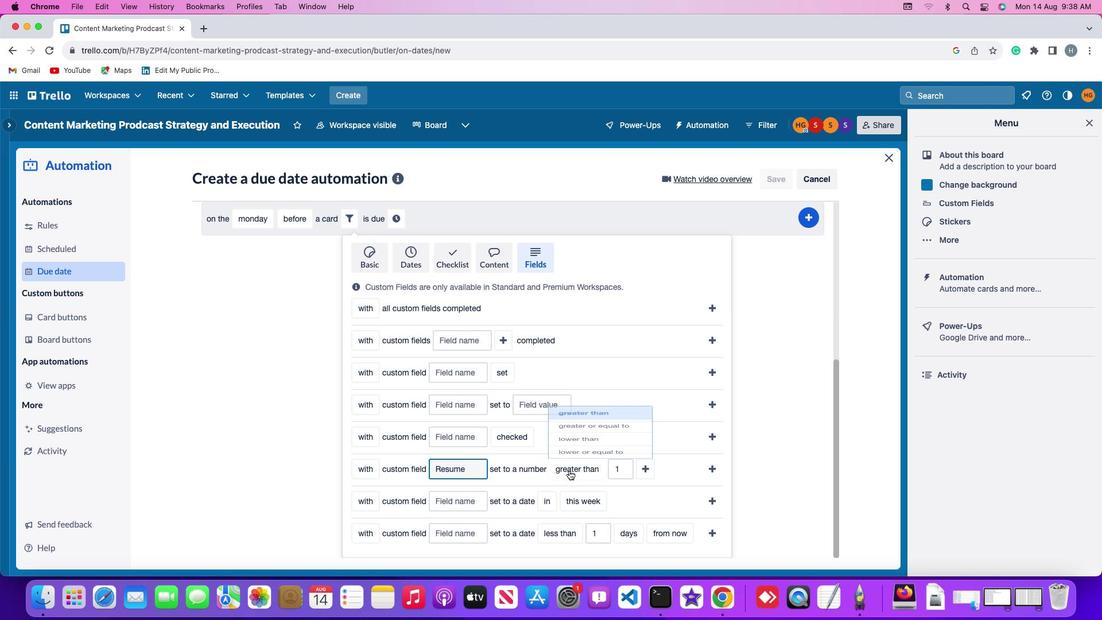 
Action: Mouse pressed left at (569, 470)
Screenshot: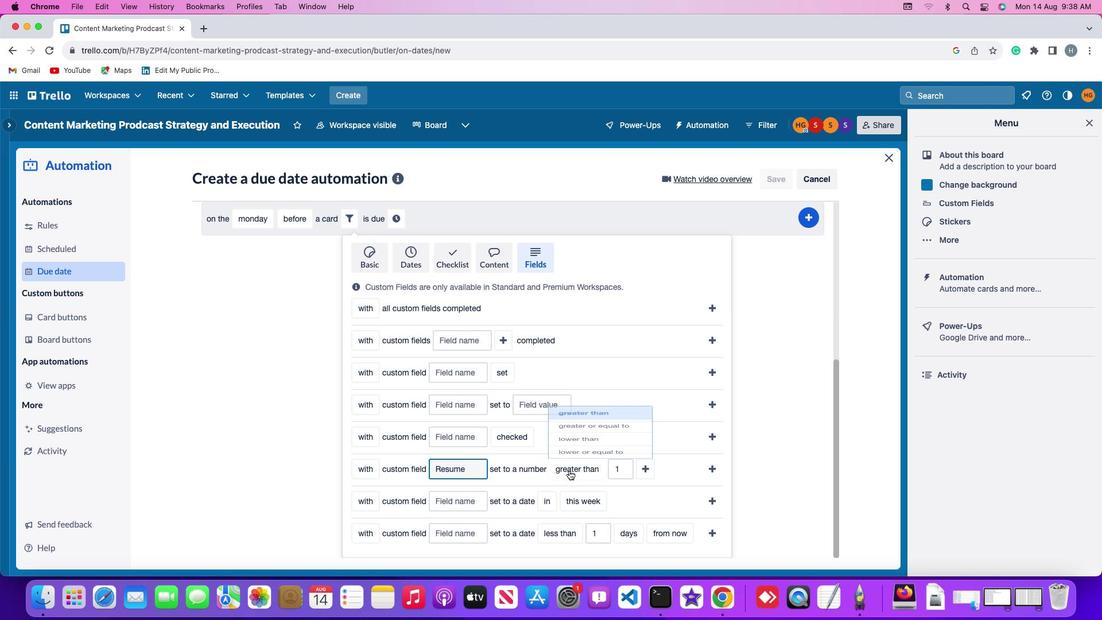 
Action: Mouse moved to (584, 399)
Screenshot: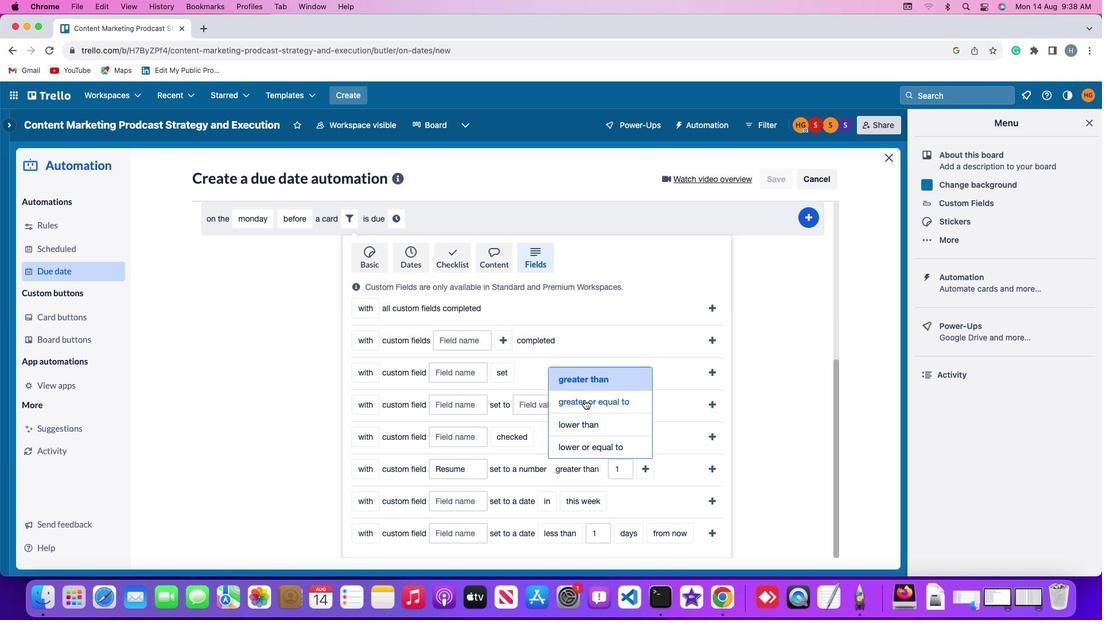 
Action: Mouse pressed left at (584, 399)
Screenshot: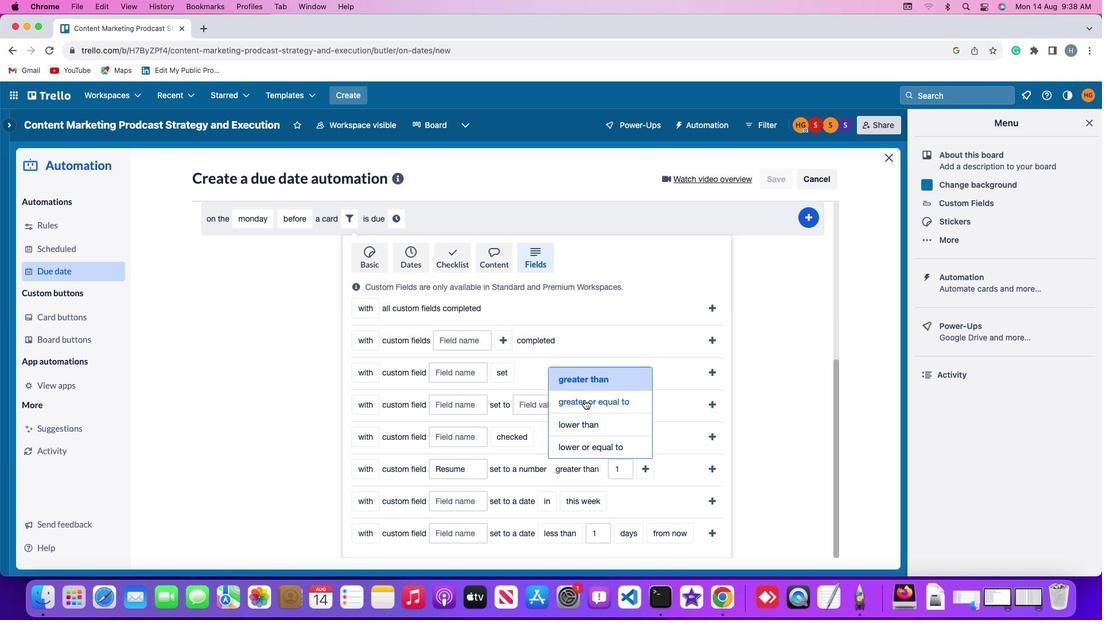 
Action: Mouse moved to (647, 472)
Screenshot: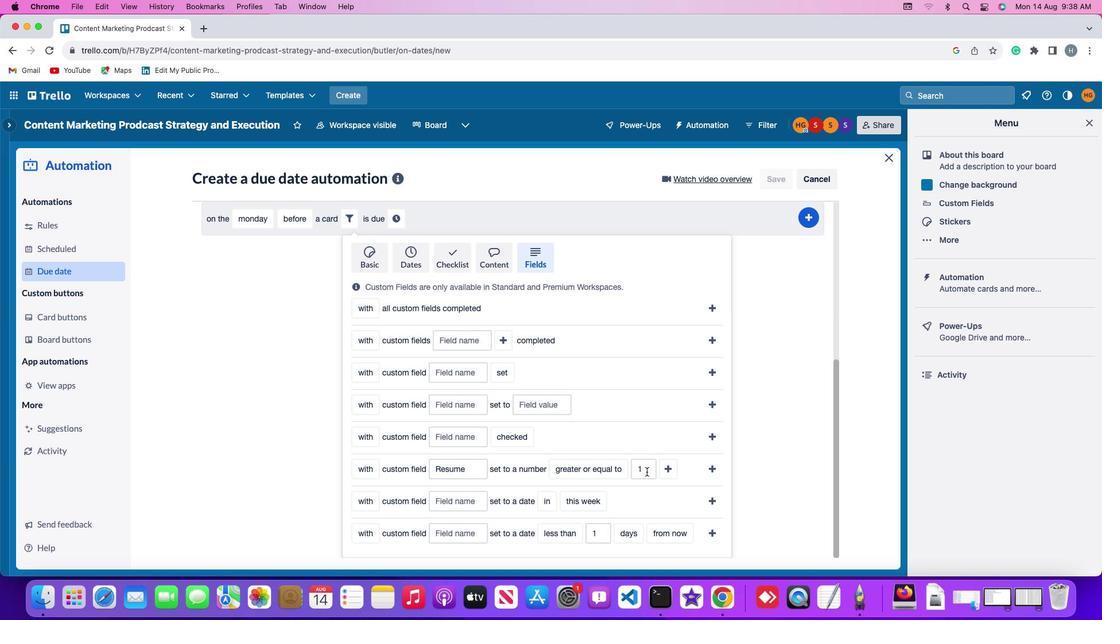 
Action: Mouse pressed left at (647, 472)
Screenshot: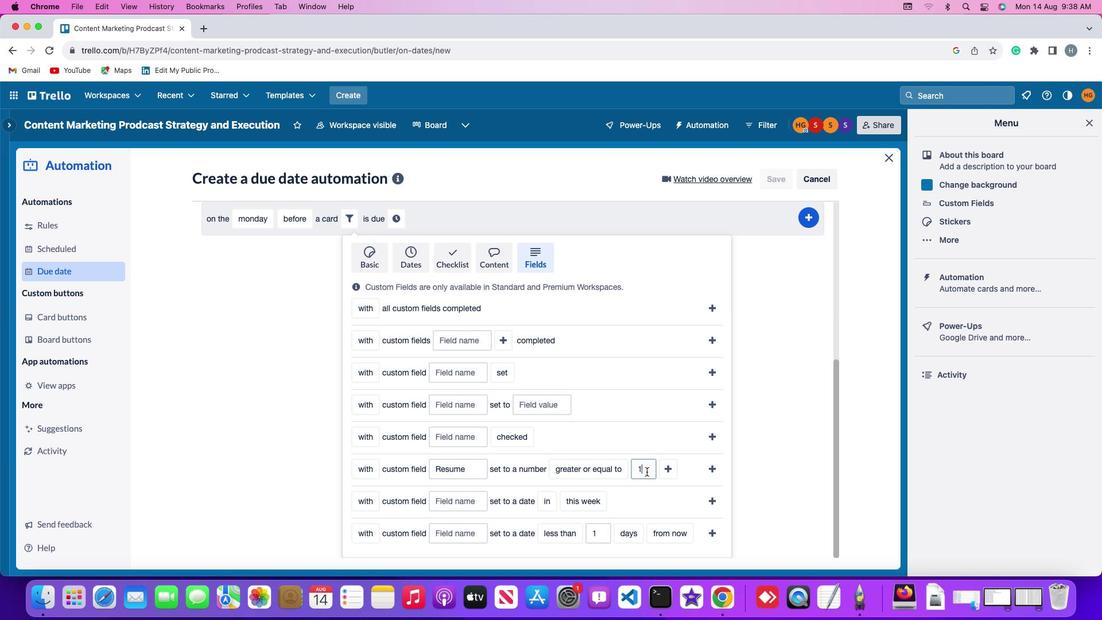 
Action: Mouse moved to (647, 471)
Screenshot: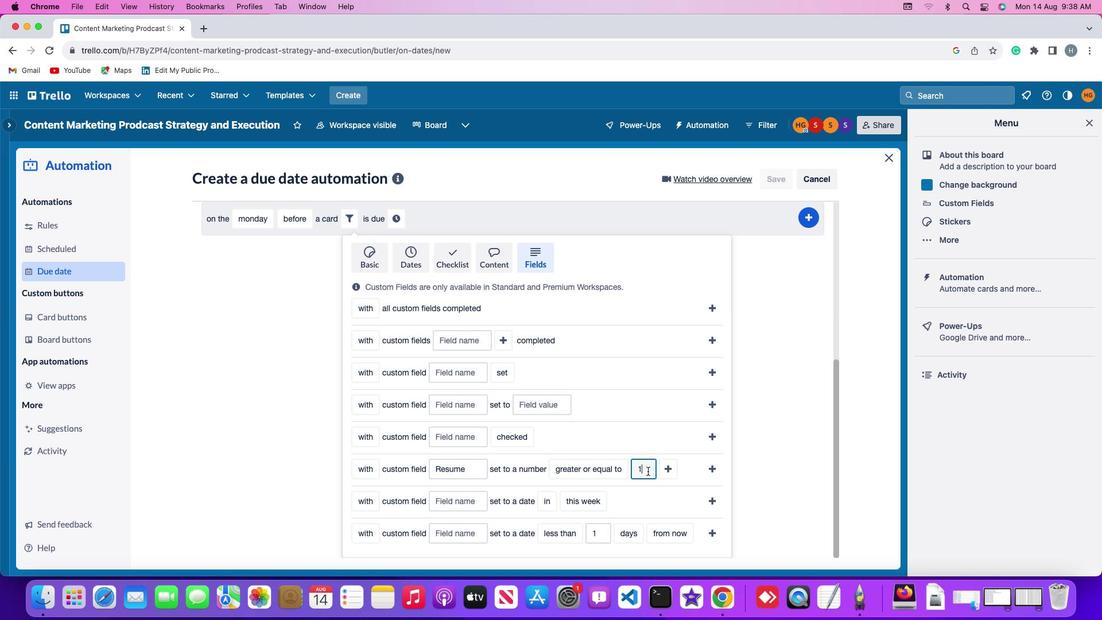 
Action: Key pressed Key.backspace'1'
Screenshot: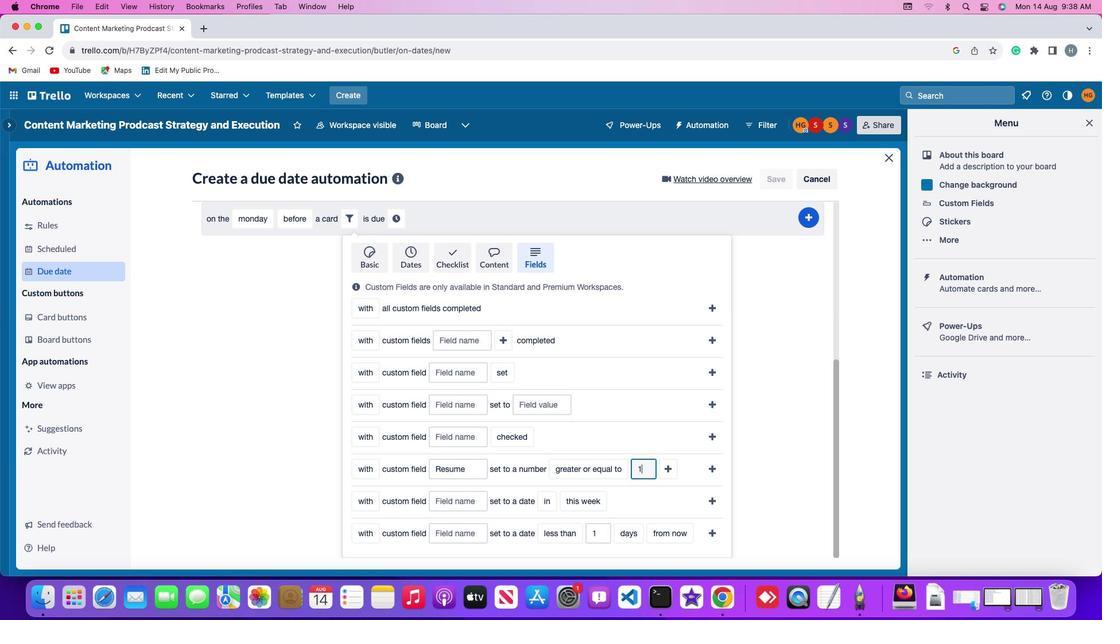 
Action: Mouse moved to (667, 469)
Screenshot: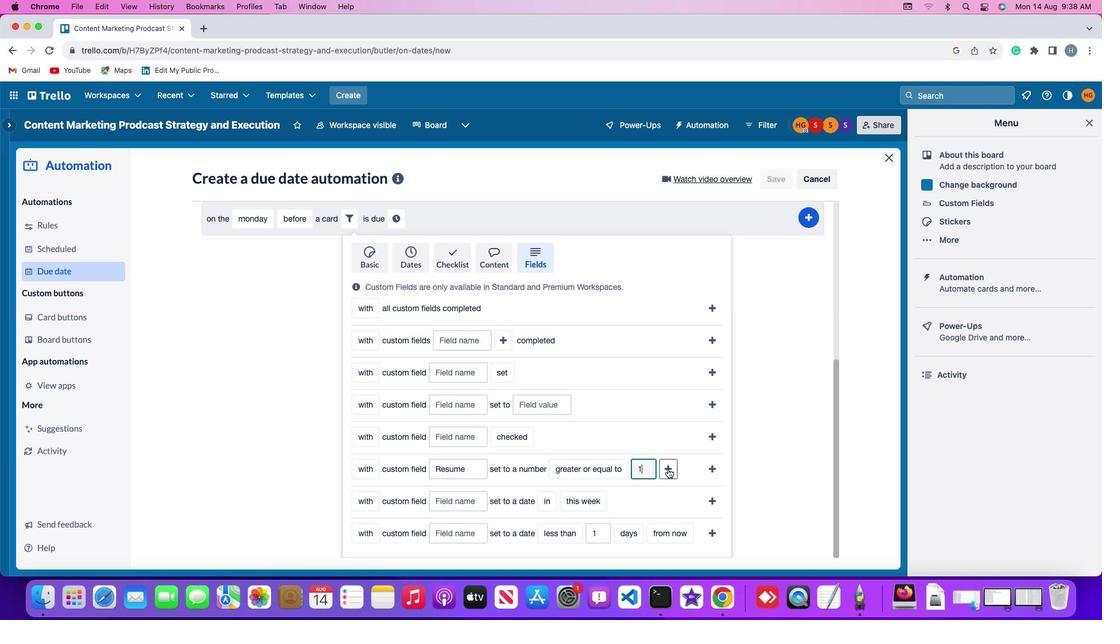 
Action: Mouse pressed left at (667, 469)
Screenshot: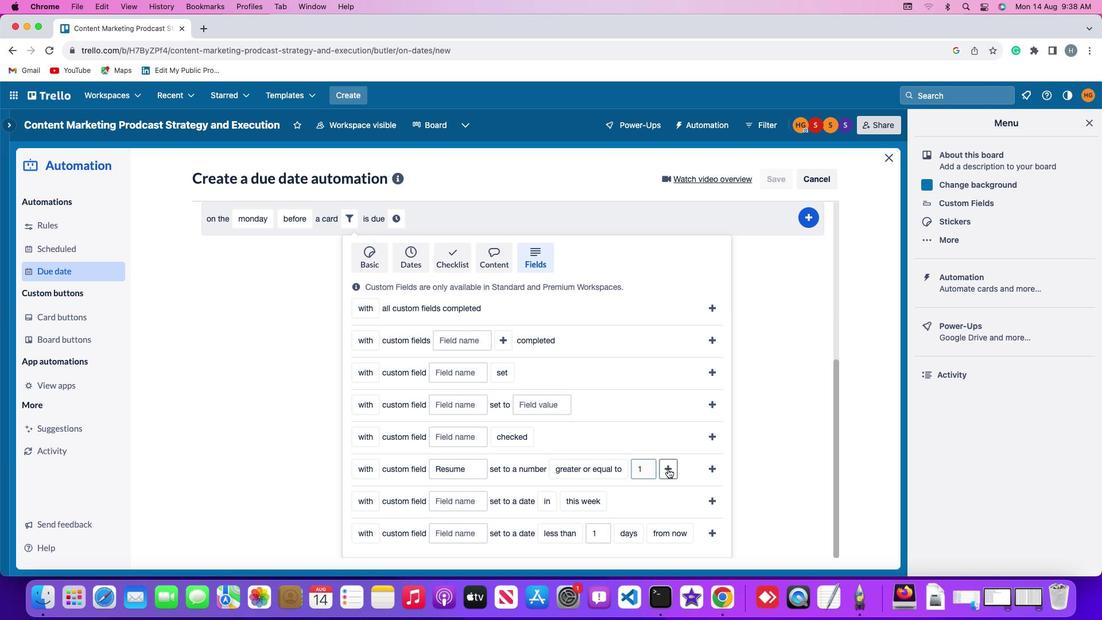 
Action: Mouse moved to (710, 469)
Screenshot: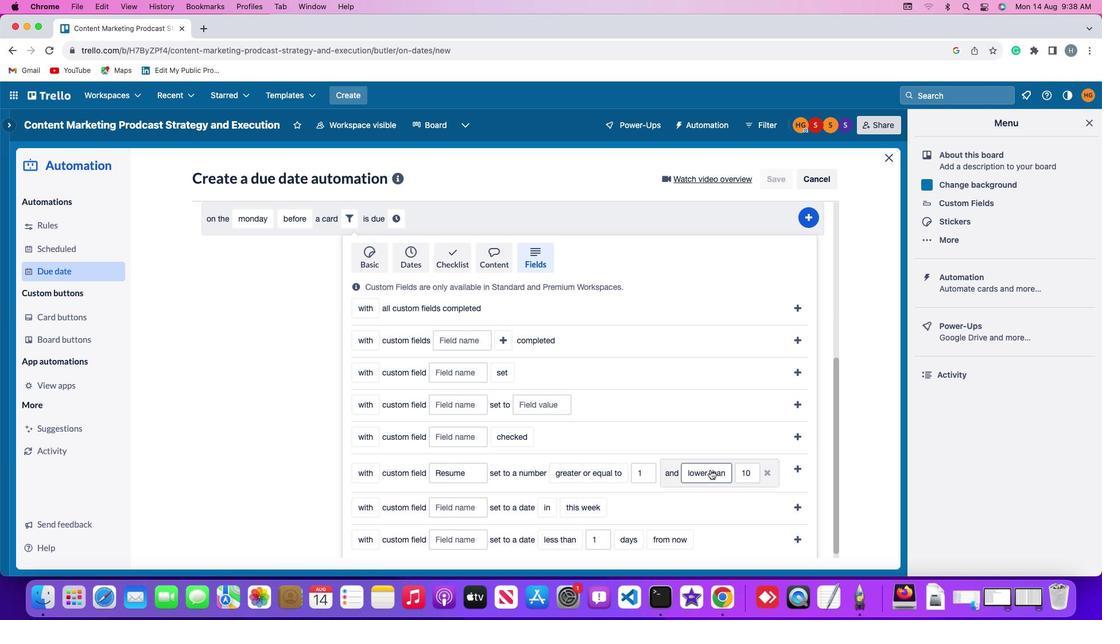 
Action: Mouse pressed left at (710, 469)
Screenshot: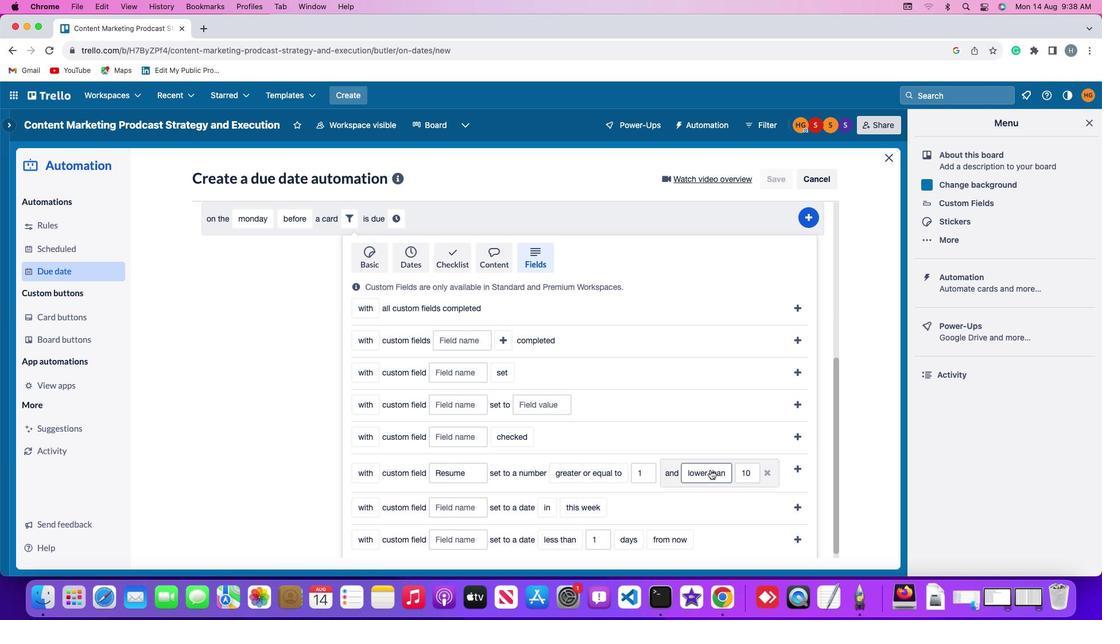 
Action: Mouse moved to (706, 450)
Screenshot: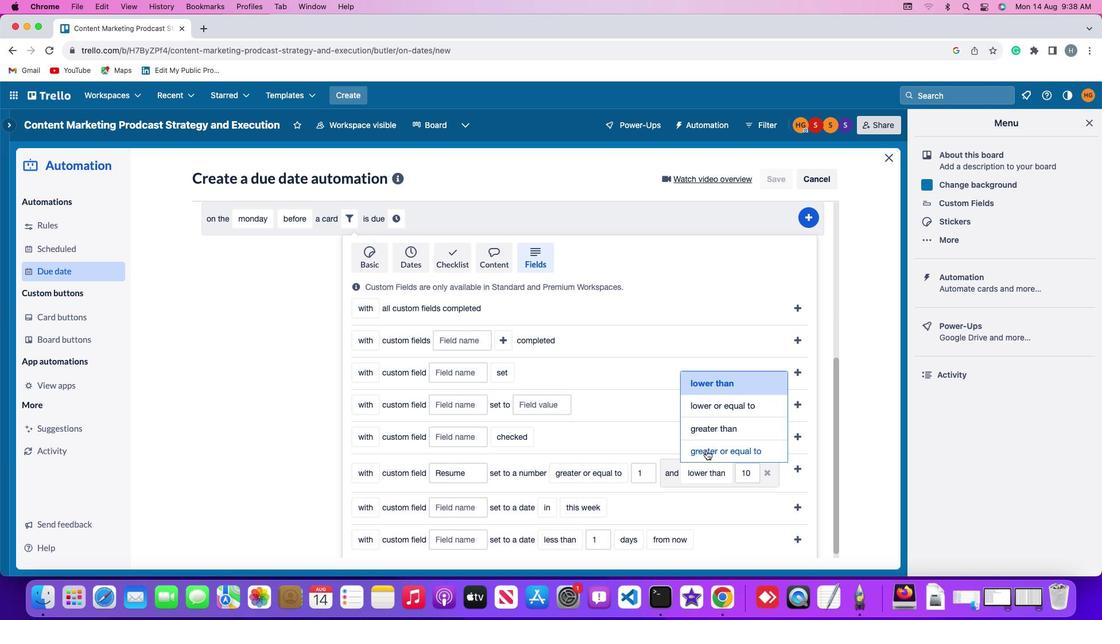 
Action: Mouse pressed left at (706, 450)
Screenshot: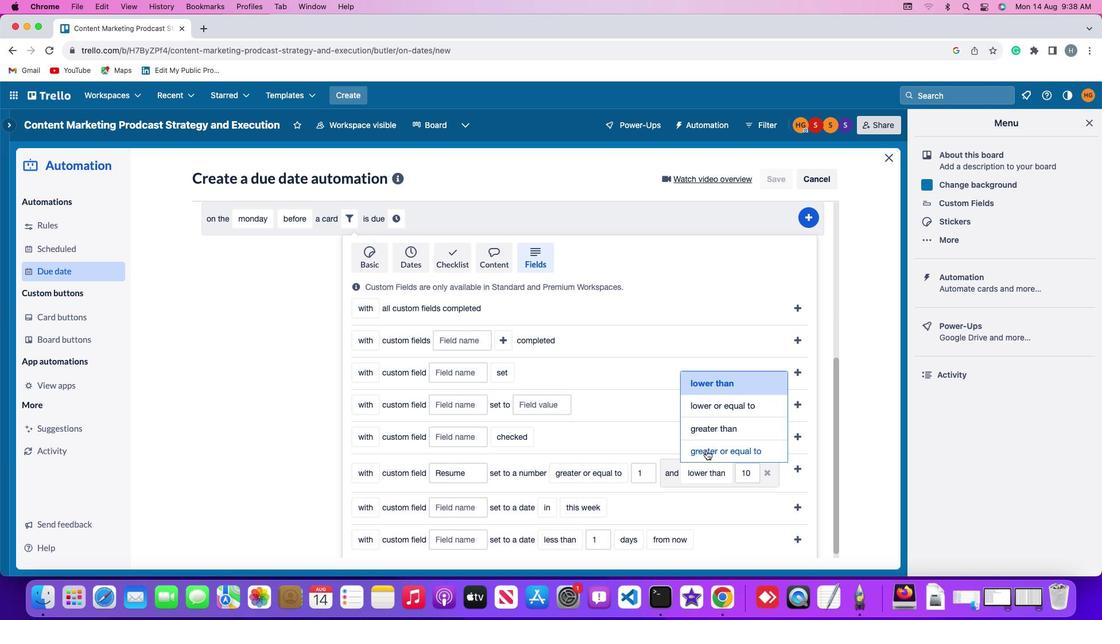 
Action: Mouse moved to (473, 491)
Screenshot: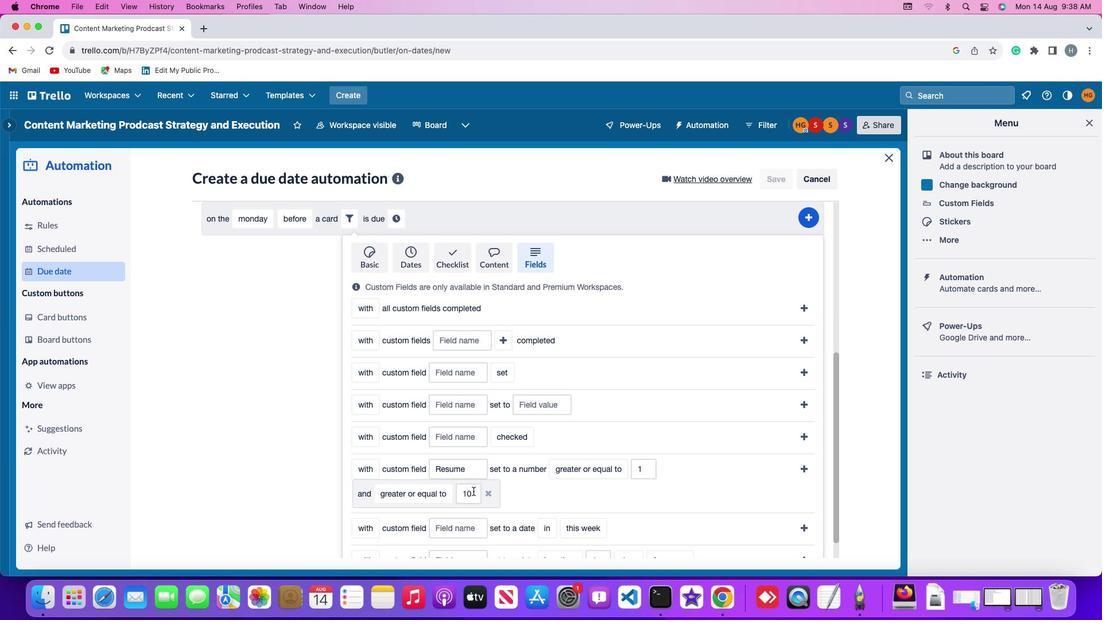 
Action: Mouse pressed left at (473, 491)
Screenshot: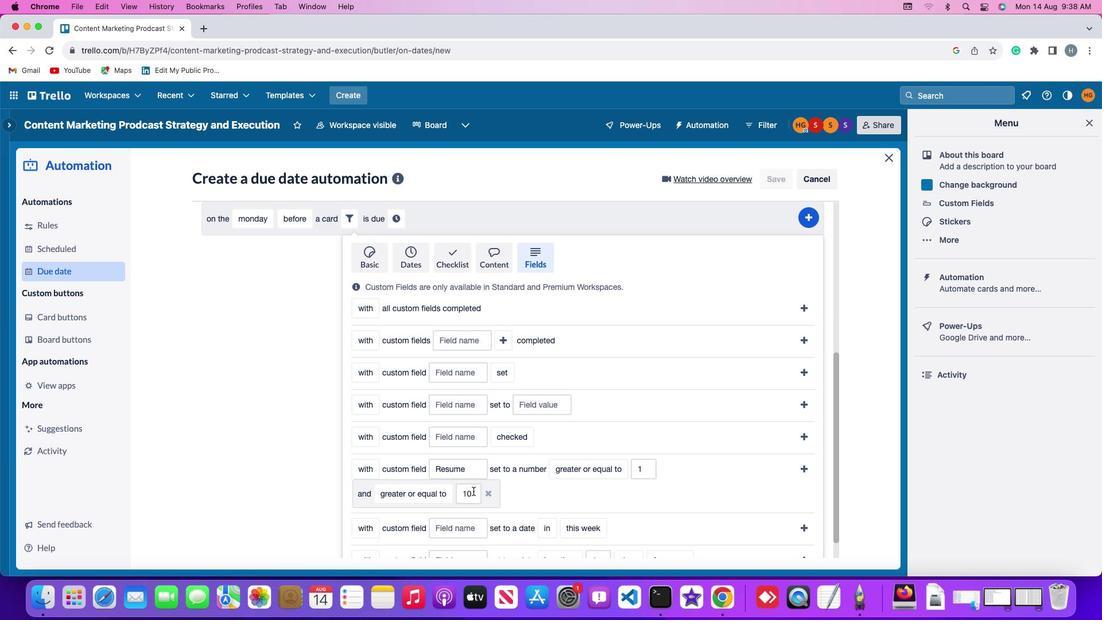 
Action: Key pressed Key.backspaceKey.backspace
Screenshot: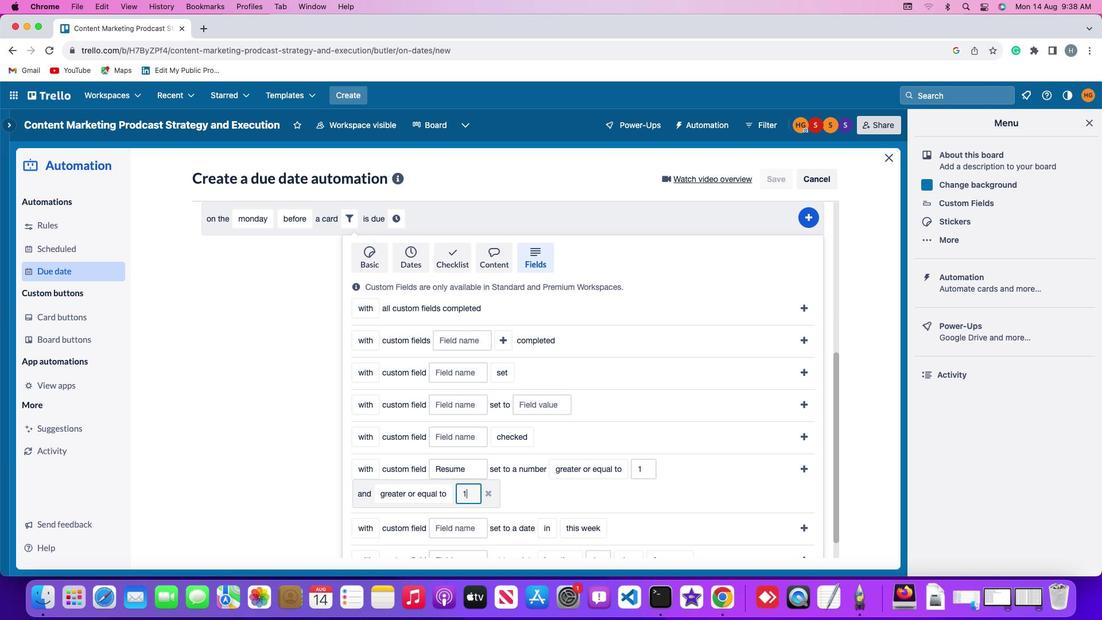 
Action: Mouse moved to (473, 492)
Screenshot: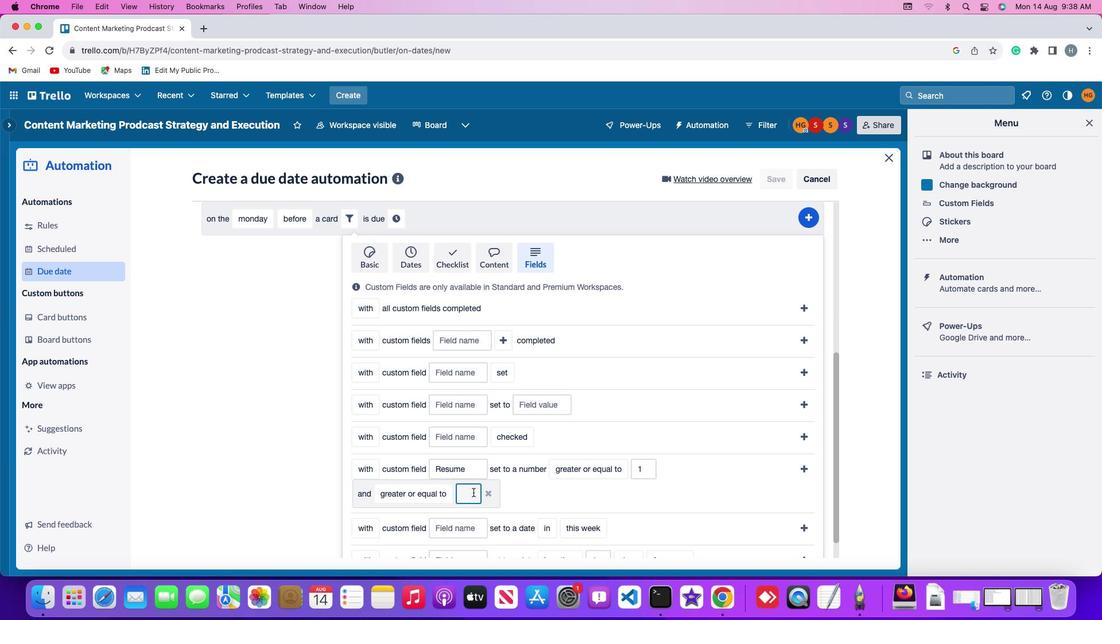 
Action: Key pressed '1'
Screenshot: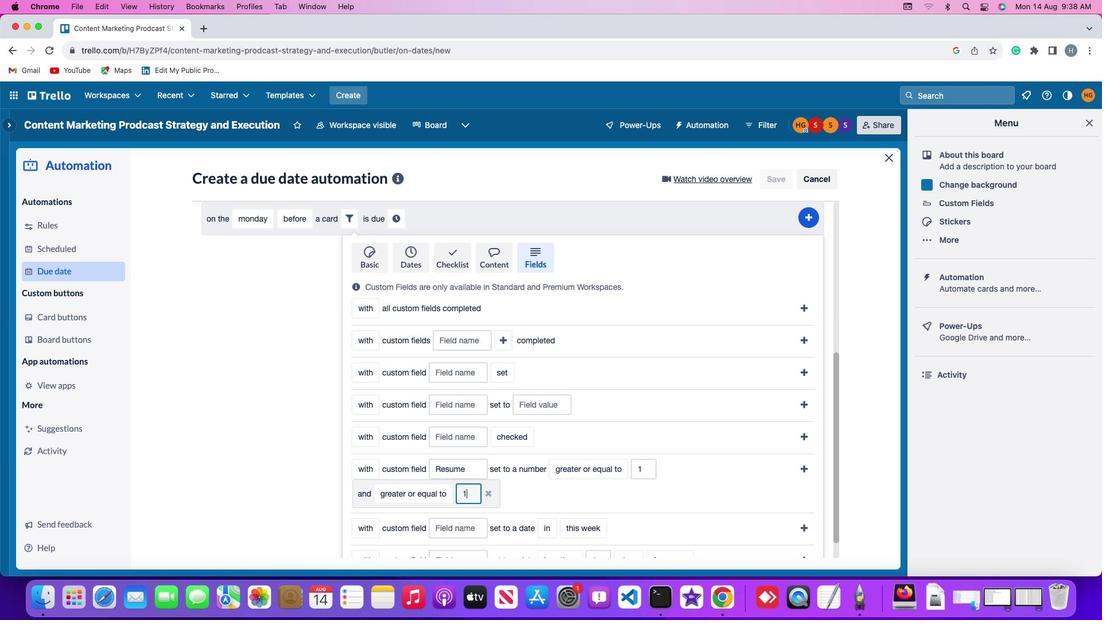 
Action: Mouse moved to (473, 492)
Screenshot: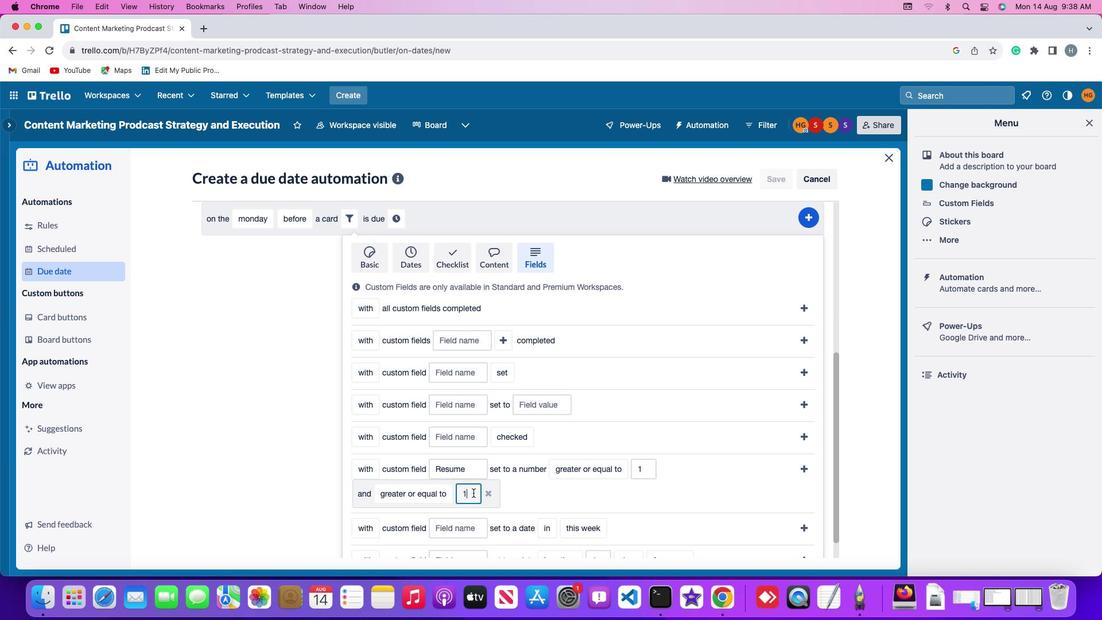 
Action: Key pressed '0'
Screenshot: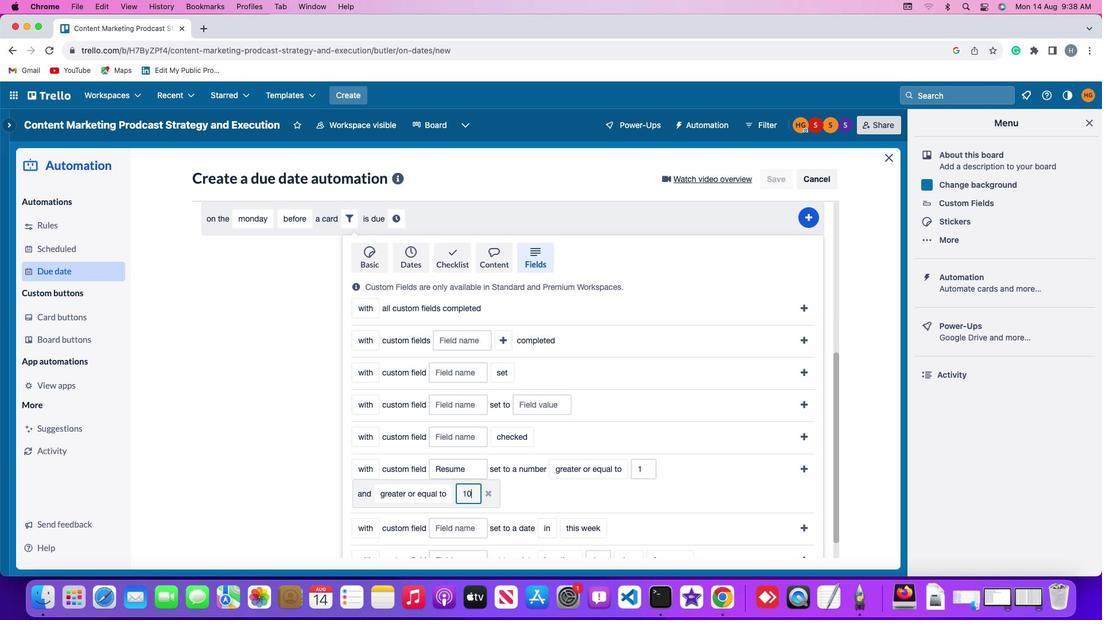 
Action: Mouse moved to (803, 465)
Screenshot: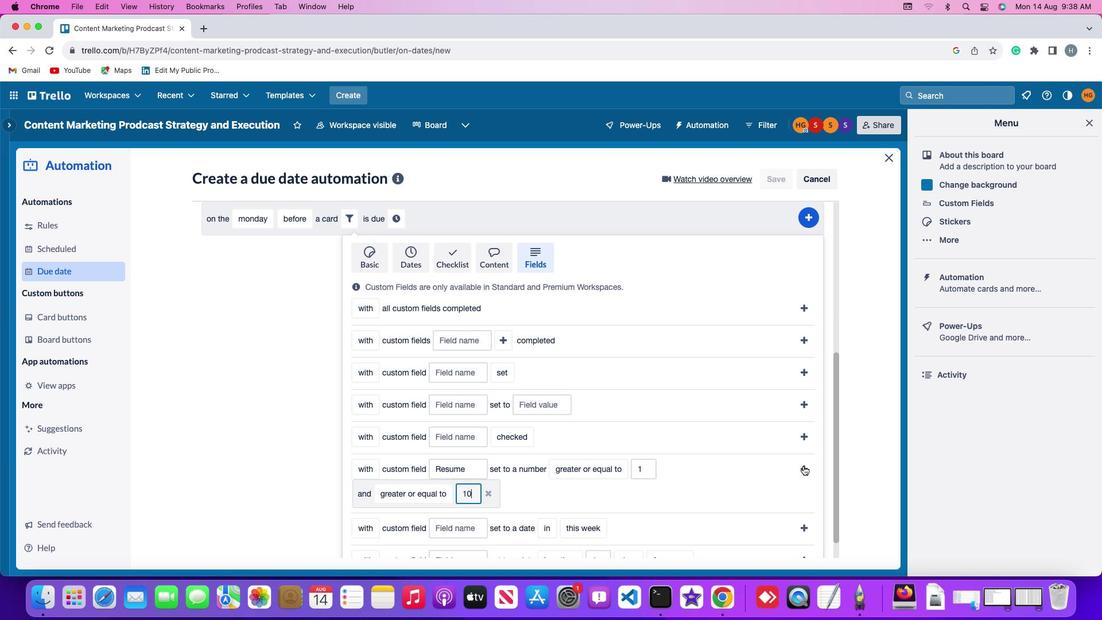 
Action: Mouse pressed left at (803, 465)
Screenshot: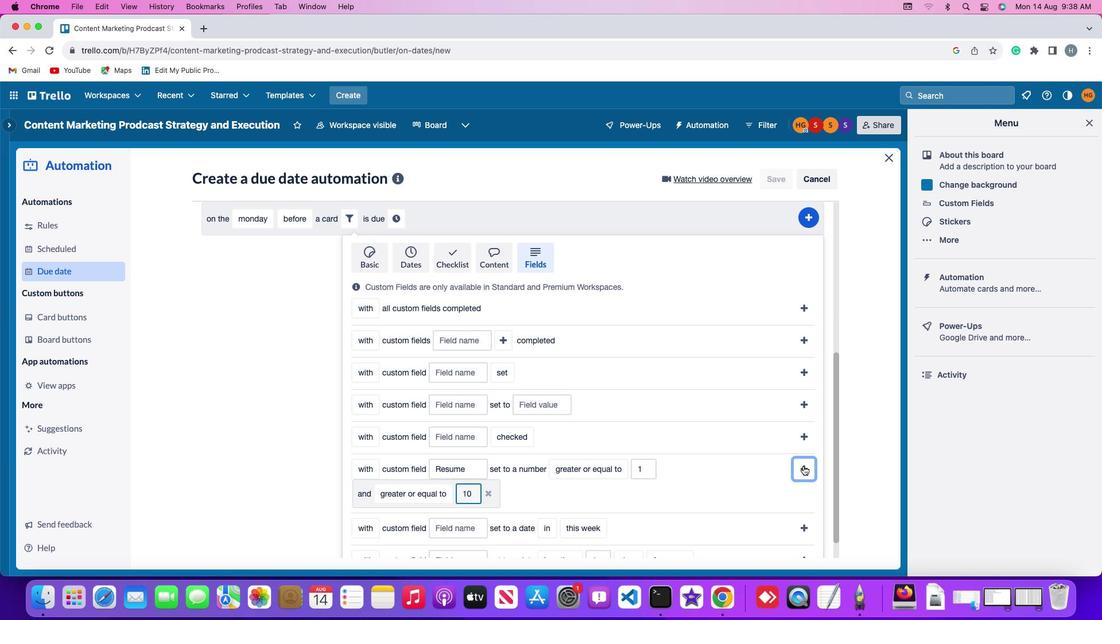 
Action: Mouse moved to (752, 499)
Screenshot: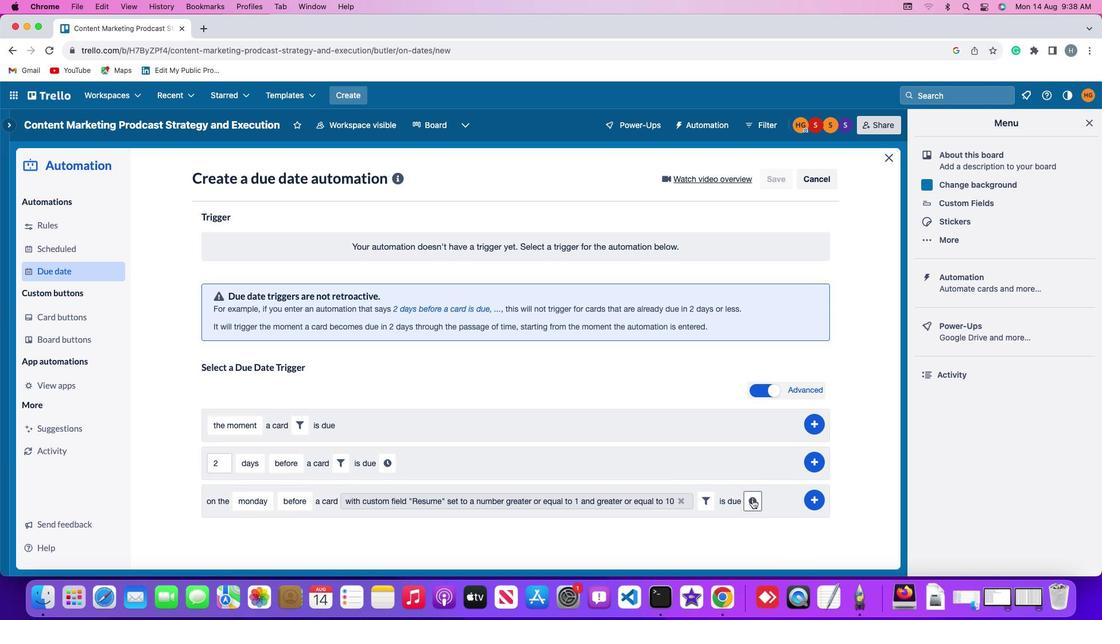 
Action: Mouse pressed left at (752, 499)
Screenshot: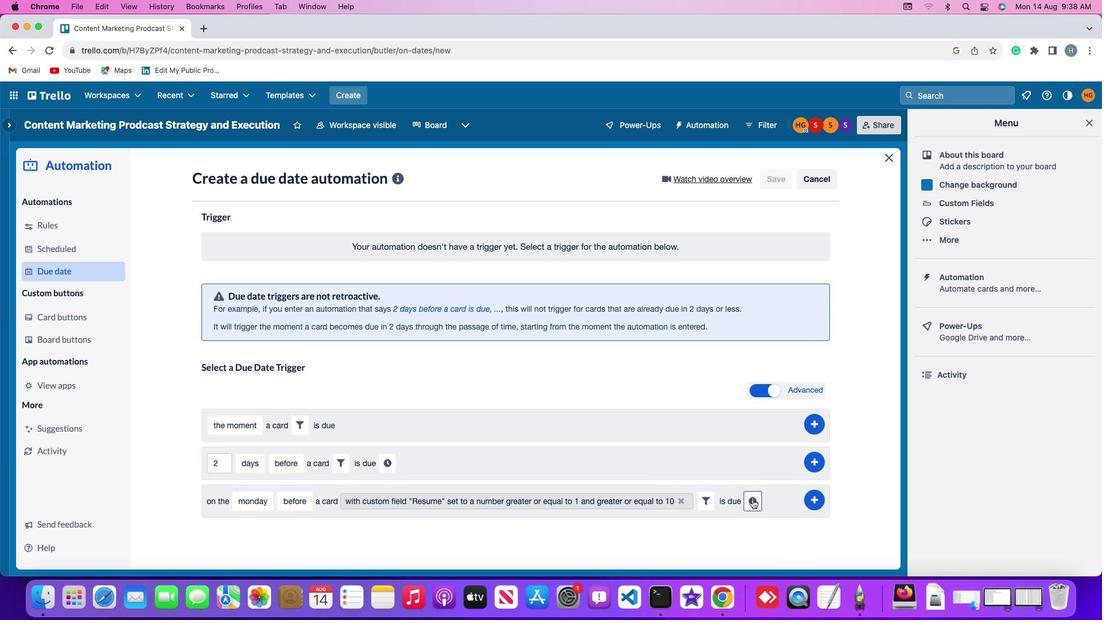 
Action: Mouse moved to (241, 532)
Screenshot: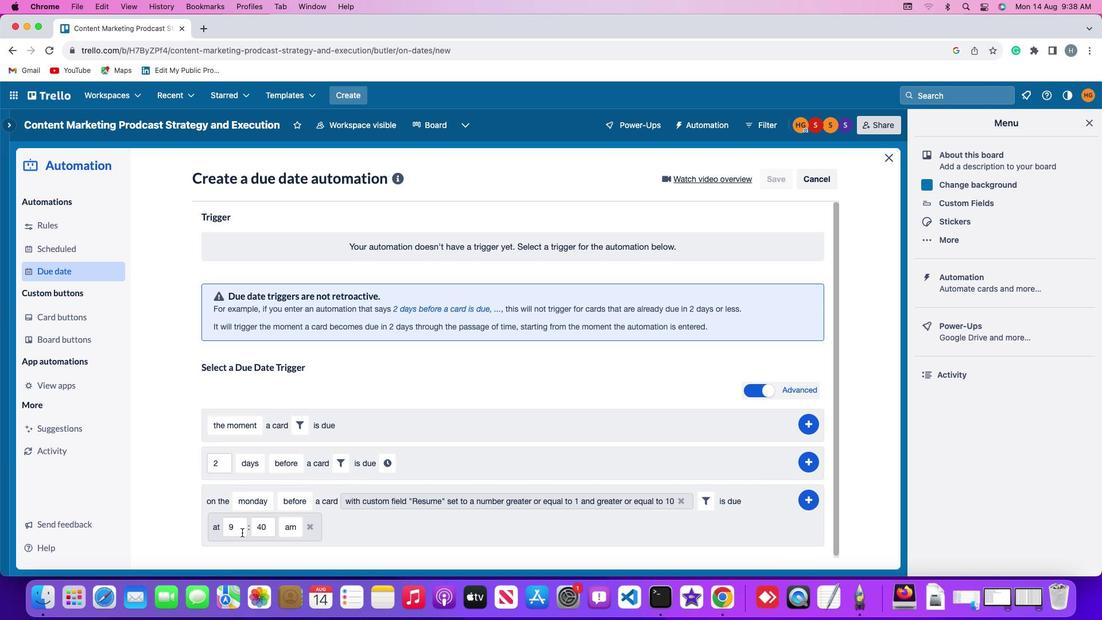 
Action: Mouse pressed left at (241, 532)
Screenshot: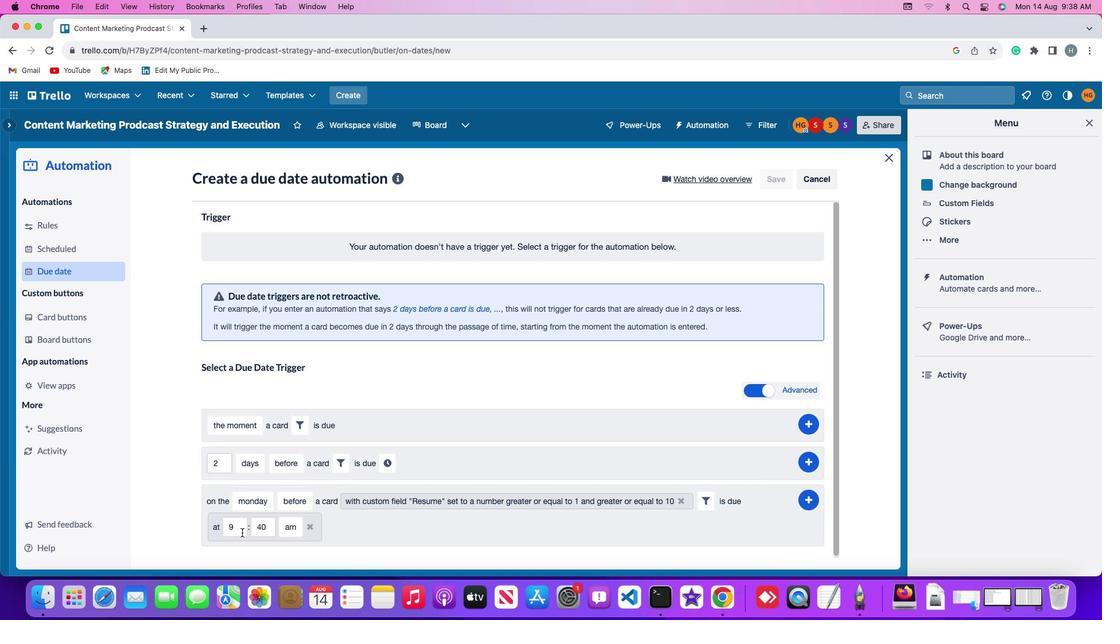 
Action: Key pressed Key.backspace'1''1'
Screenshot: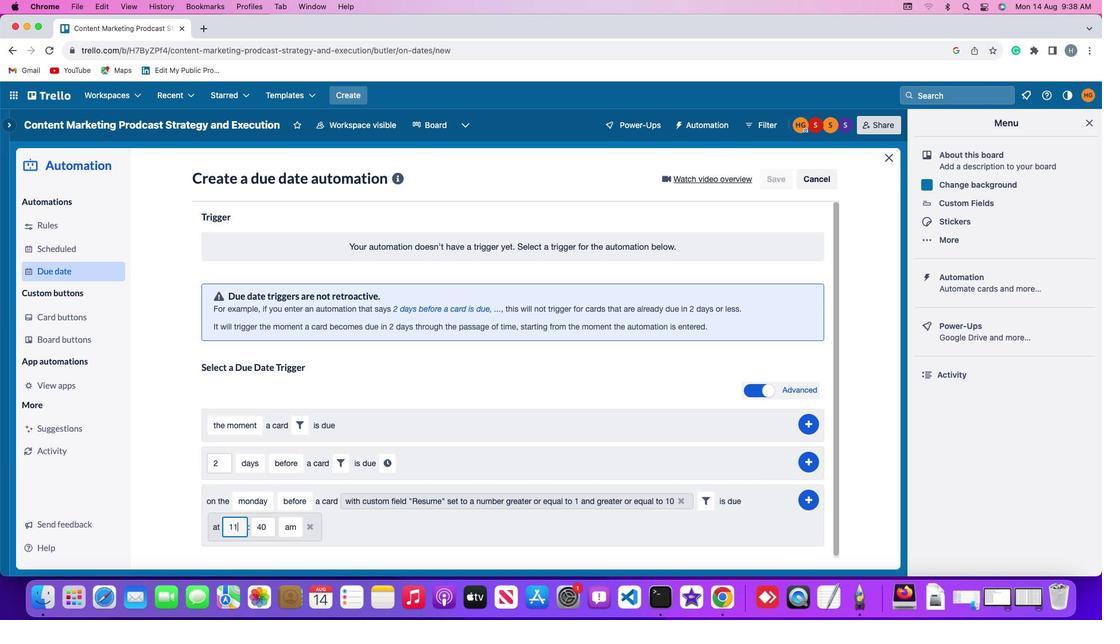 
Action: Mouse moved to (268, 526)
Screenshot: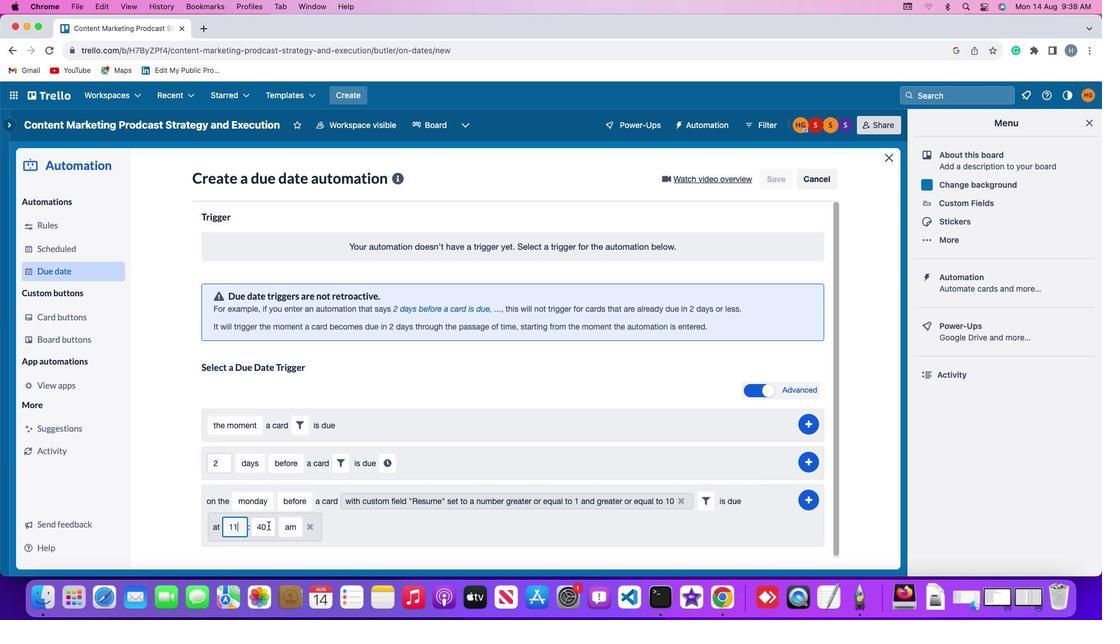 
Action: Mouse pressed left at (268, 526)
Screenshot: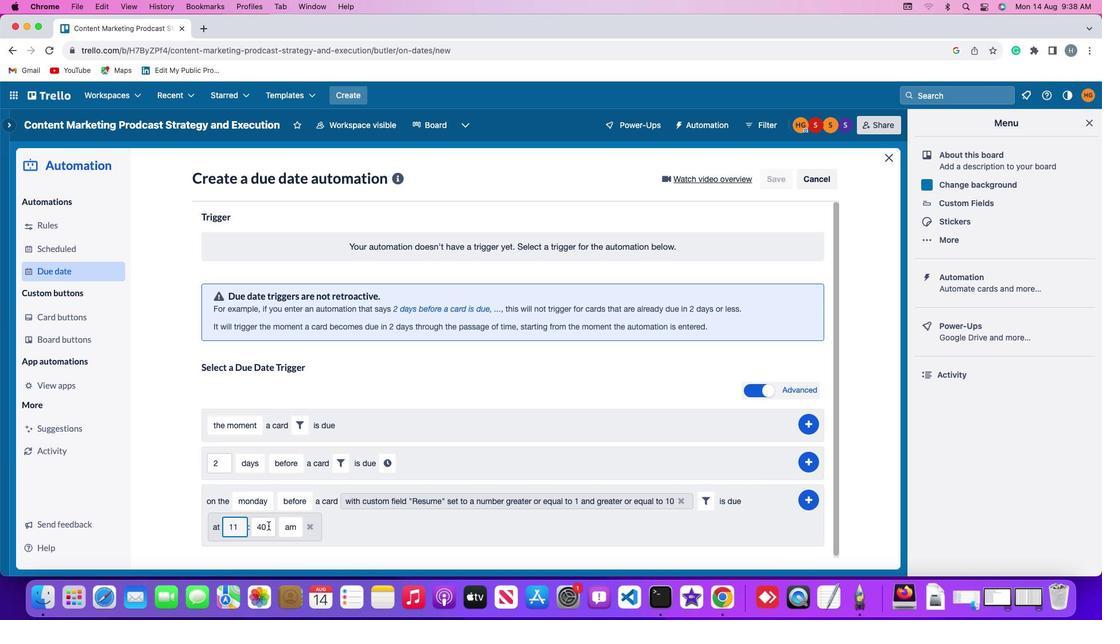 
Action: Mouse moved to (268, 526)
Screenshot: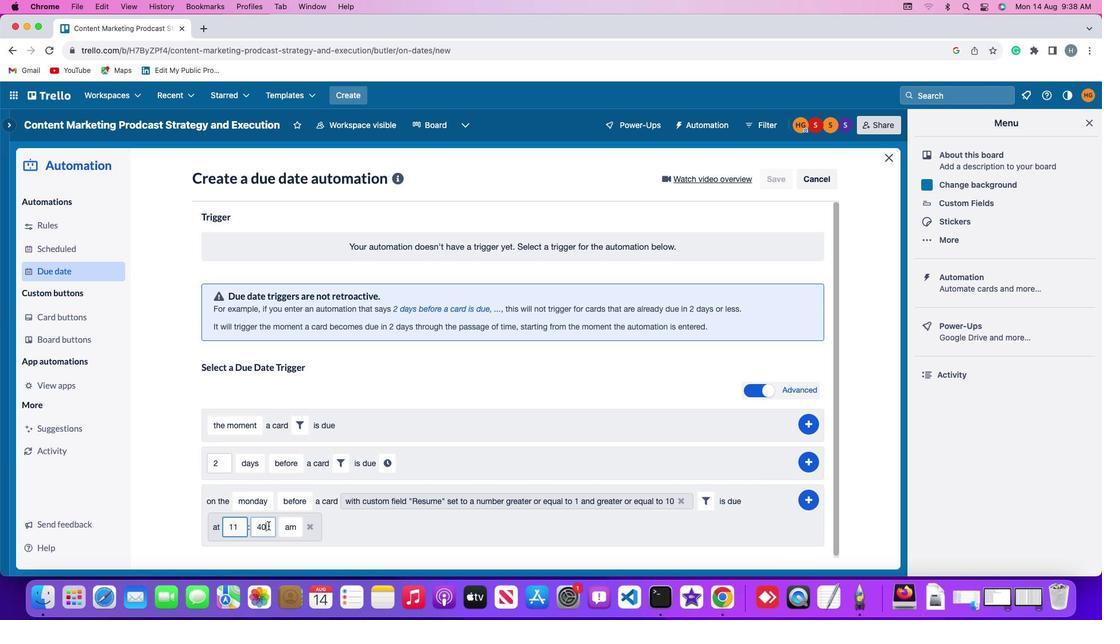 
Action: Key pressed Key.backspaceKey.backspace'0'
Screenshot: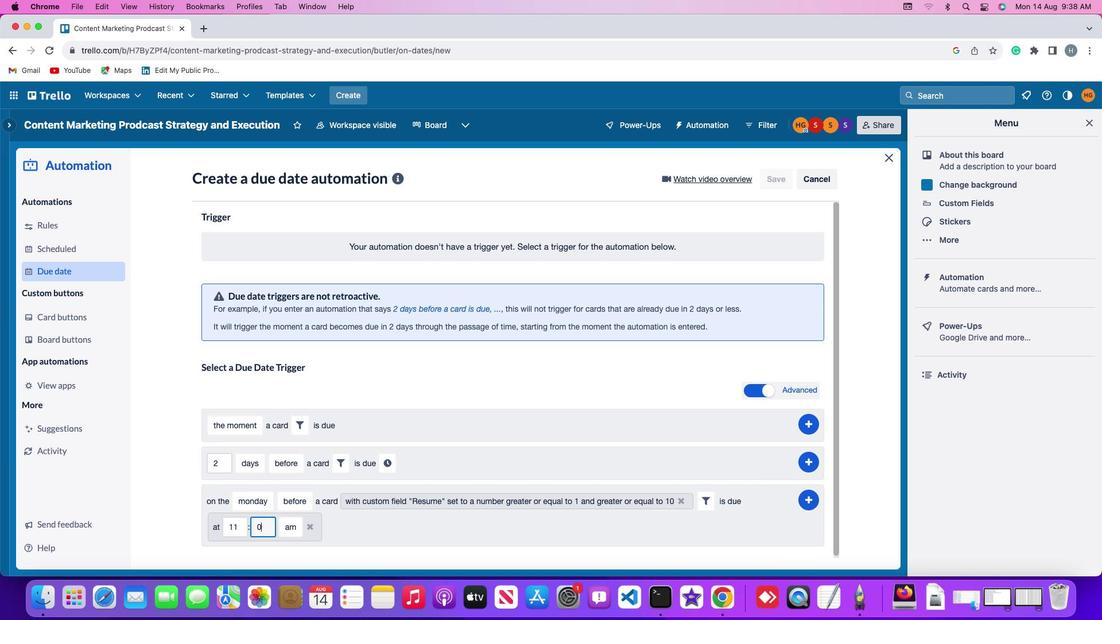 
Action: Mouse moved to (268, 526)
Screenshot: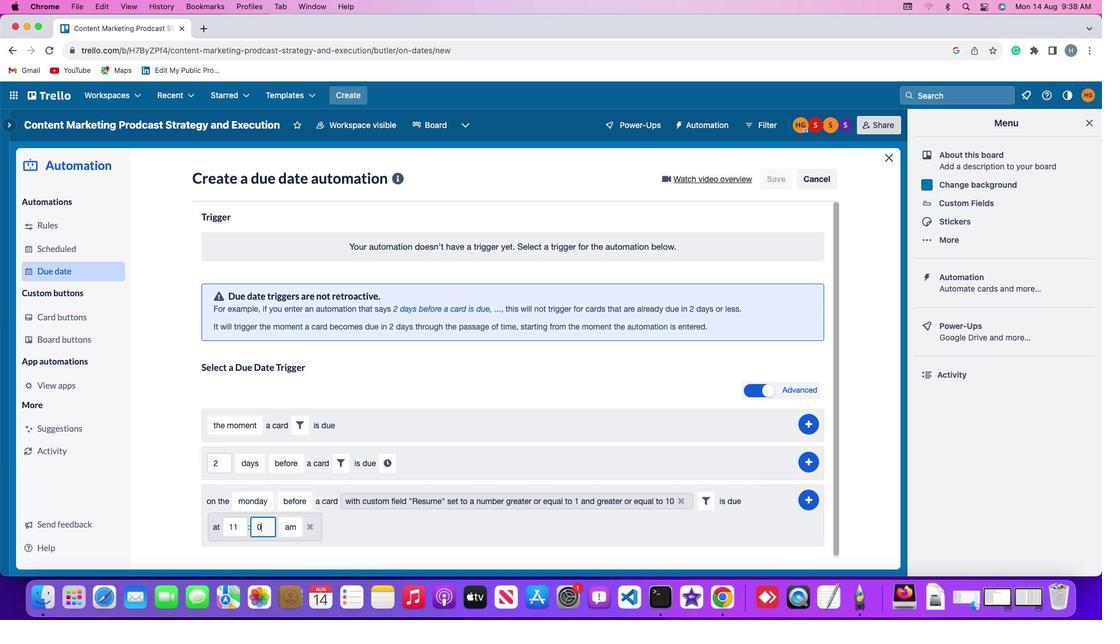 
Action: Key pressed '0'
Screenshot: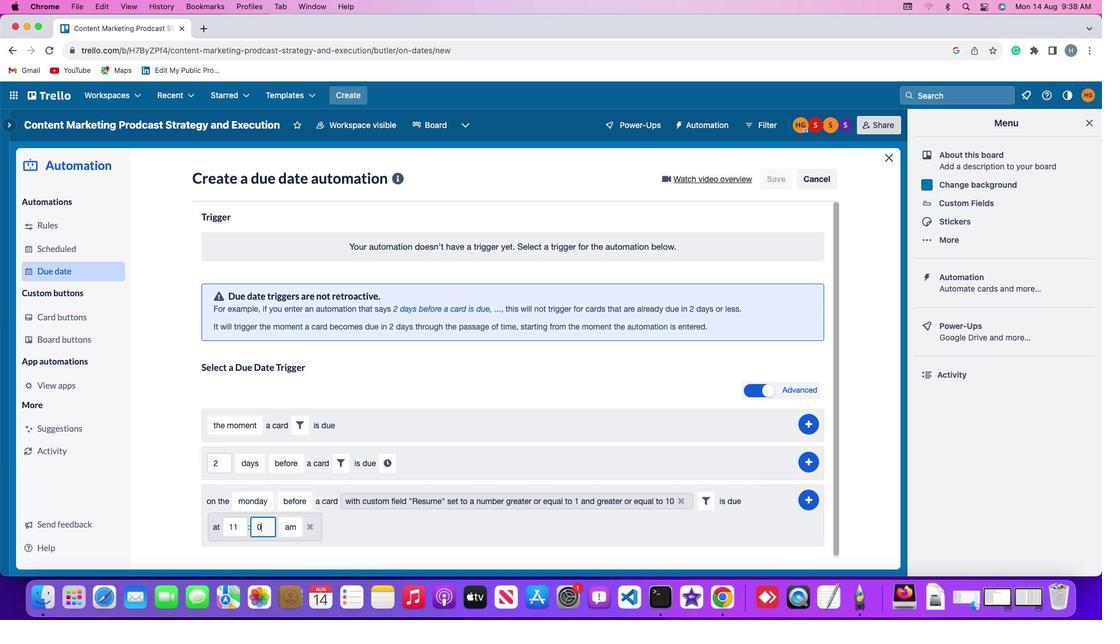 
Action: Mouse moved to (291, 527)
Screenshot: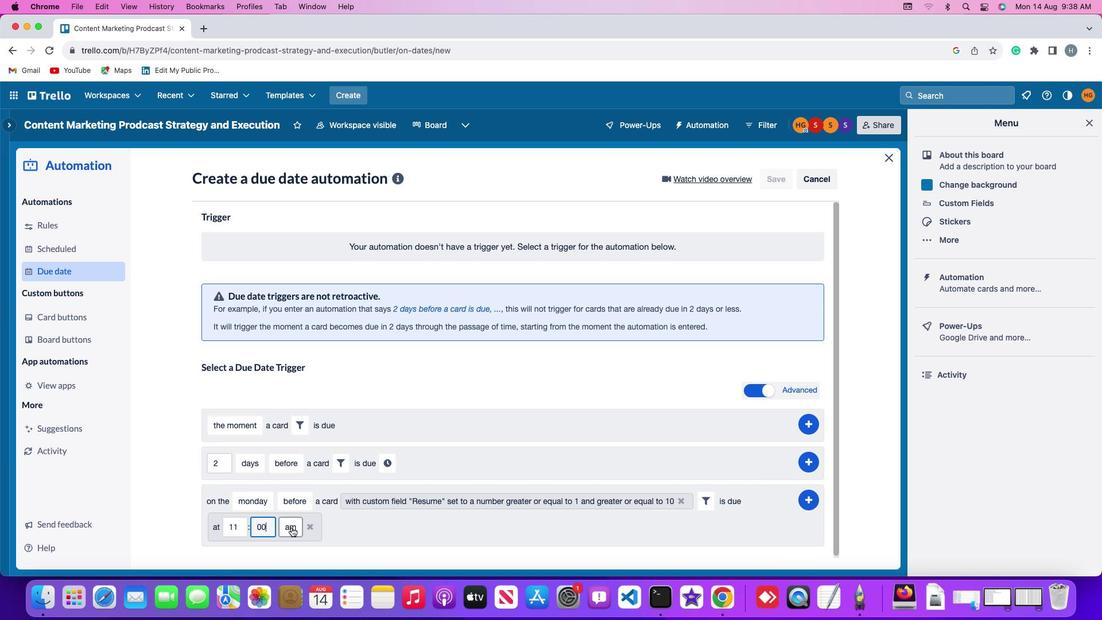 
Action: Mouse pressed left at (291, 527)
Screenshot: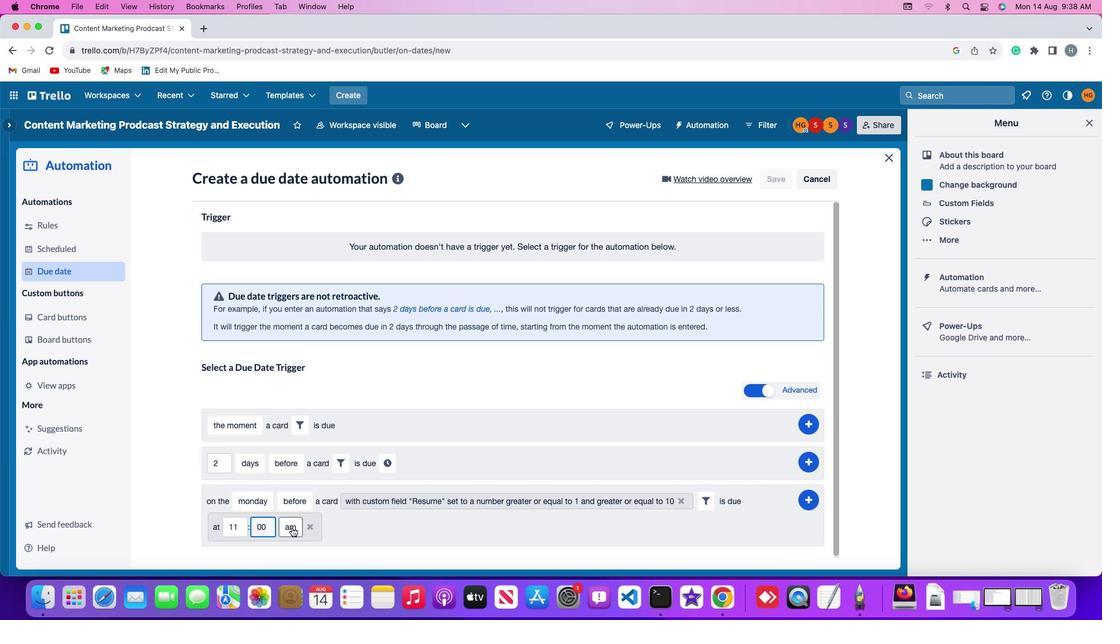 
Action: Mouse moved to (292, 481)
Screenshot: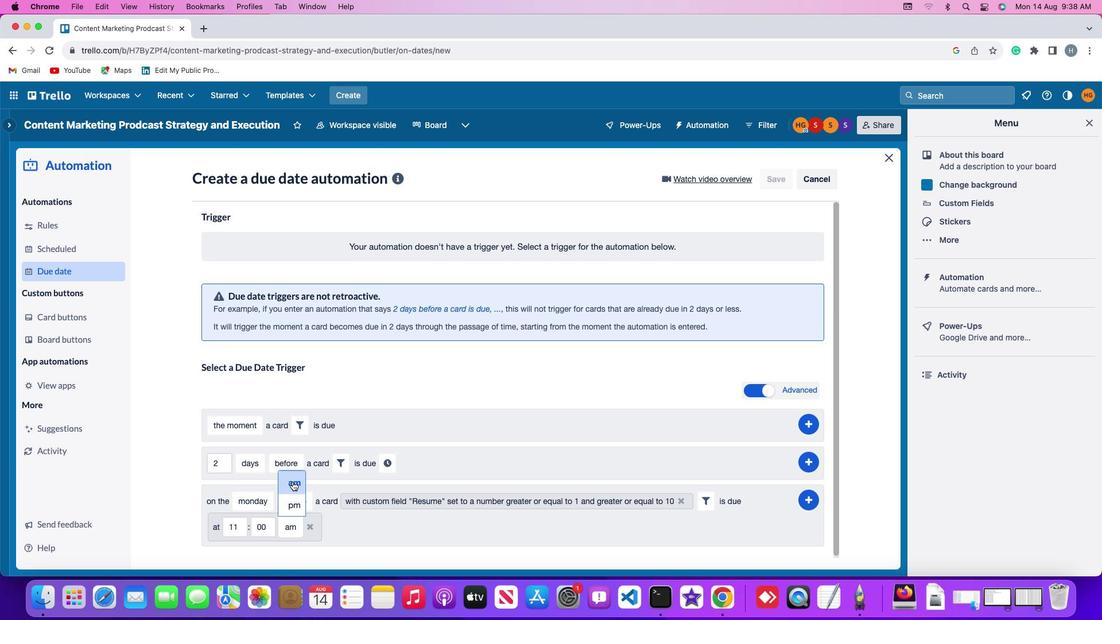 
Action: Mouse pressed left at (292, 481)
Screenshot: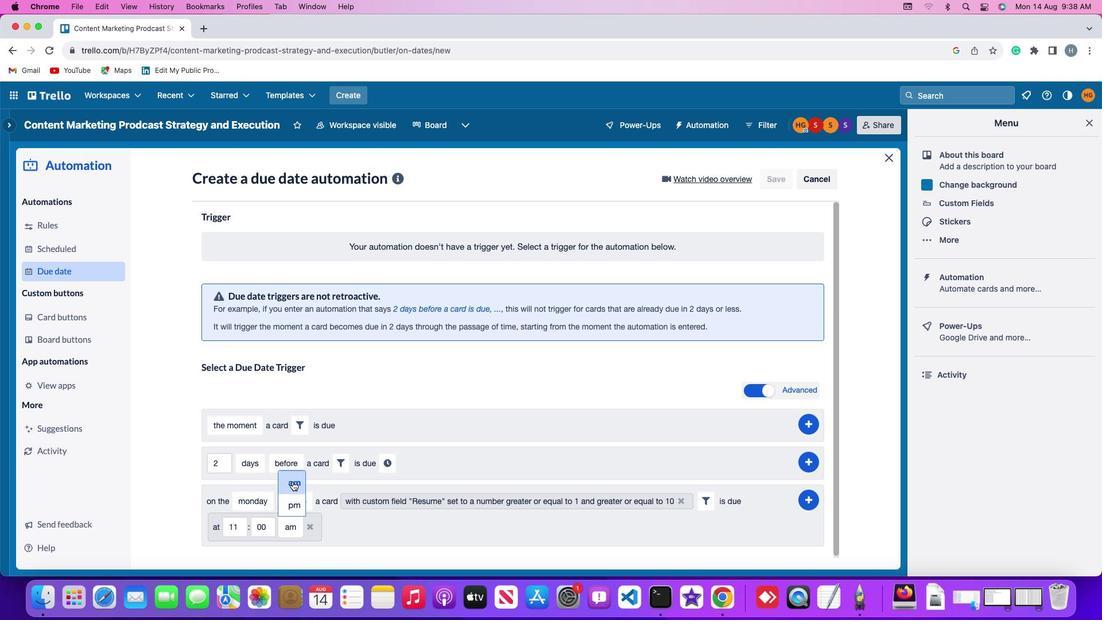 
Action: Mouse moved to (808, 496)
Screenshot: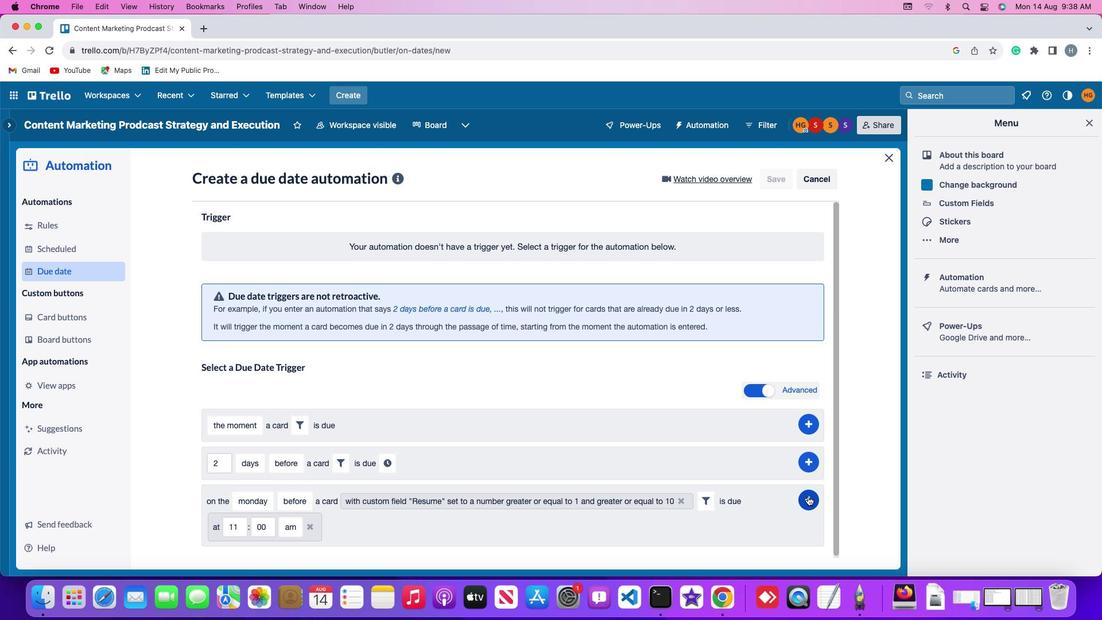 
Action: Mouse pressed left at (808, 496)
Screenshot: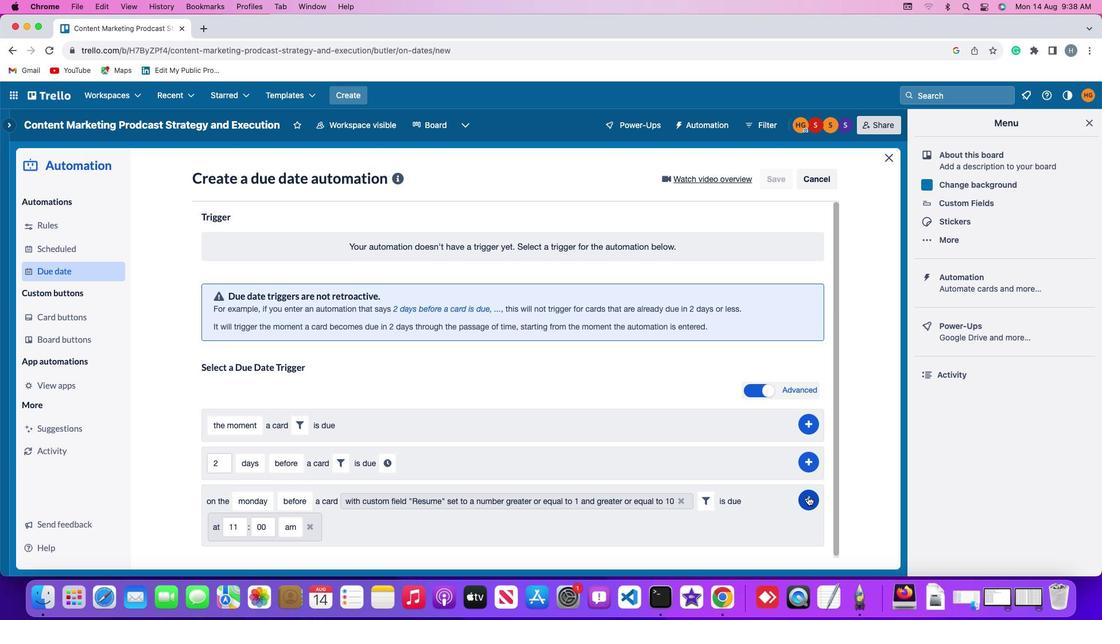 
Action: Mouse moved to (864, 399)
Screenshot: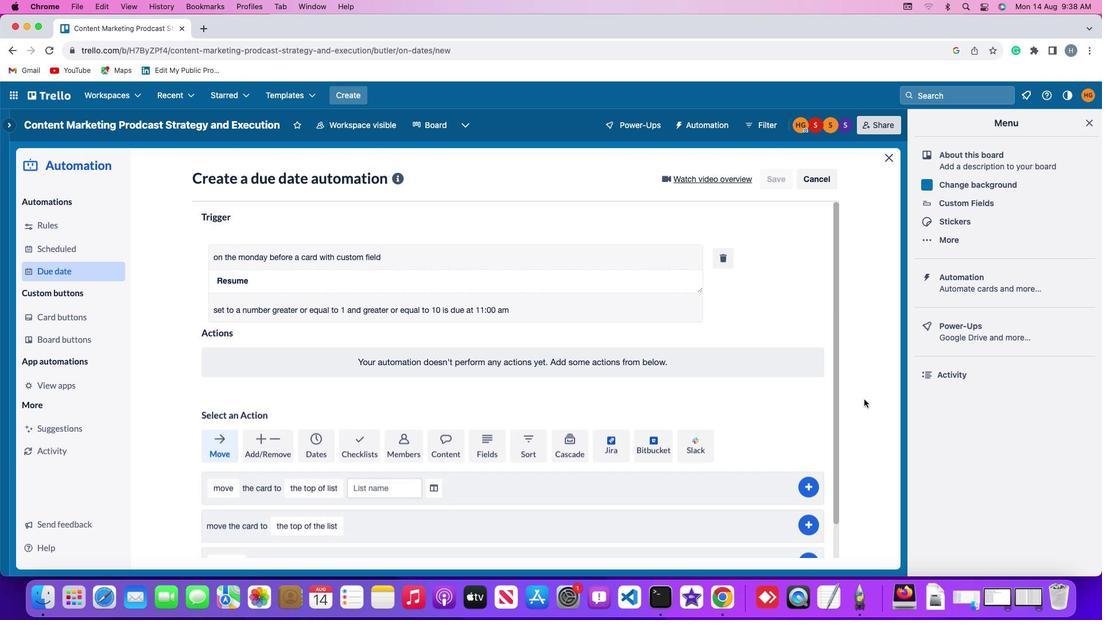 
